 Task: Add Attachment from "Attach a link" to Card Card0000000032 in Board Board0000000008 in Workspace WS0000000003 in Trello. Add Cover Red to Card Card0000000032 in Board Board0000000008 in Workspace WS0000000003 in Trello. Add "Join Card" Button Button0000000032  to Card Card0000000032 in Board Board0000000008 in Workspace WS0000000003 in Trello. Add Description DS0000000032 to Card Card0000000032 in Board Board0000000008 in Workspace WS0000000003 in Trello. Add Comment CM0000000032 to Card Card0000000032 in Board Board0000000008 in Workspace WS0000000003 in Trello
Action: Mouse moved to (417, 556)
Screenshot: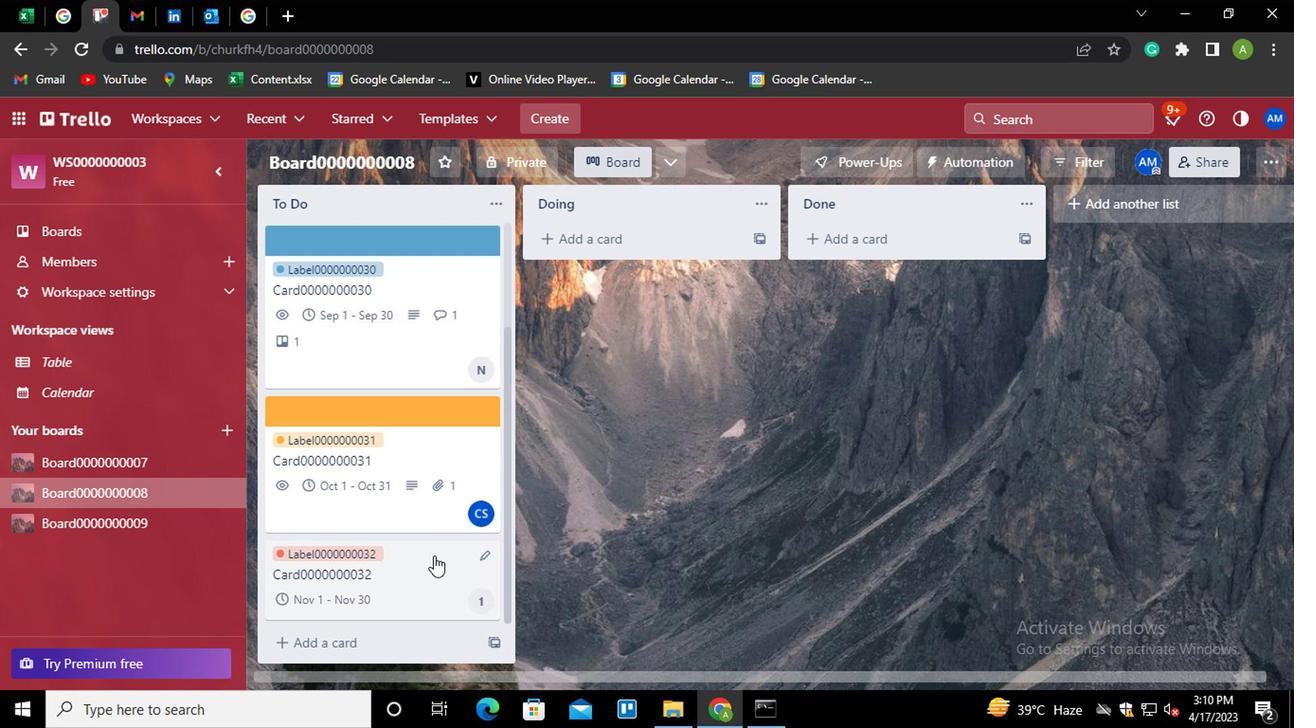 
Action: Mouse pressed left at (417, 556)
Screenshot: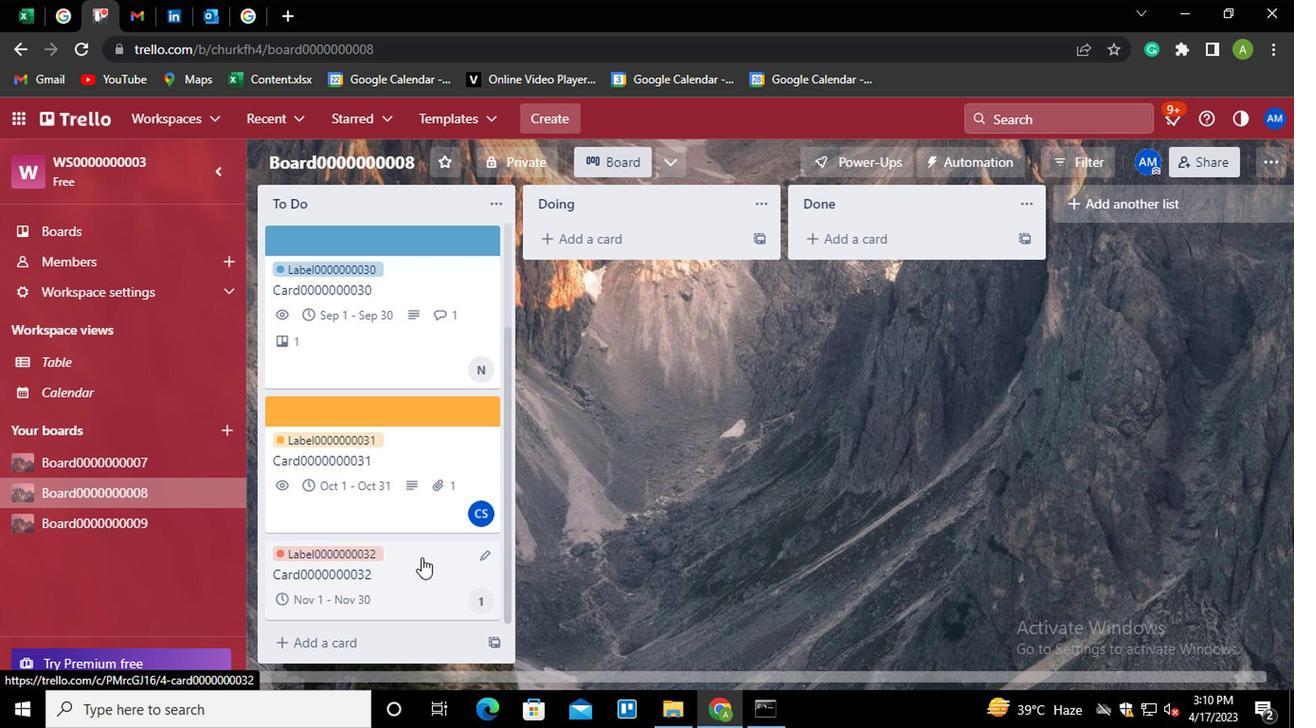 
Action: Mouse moved to (900, 411)
Screenshot: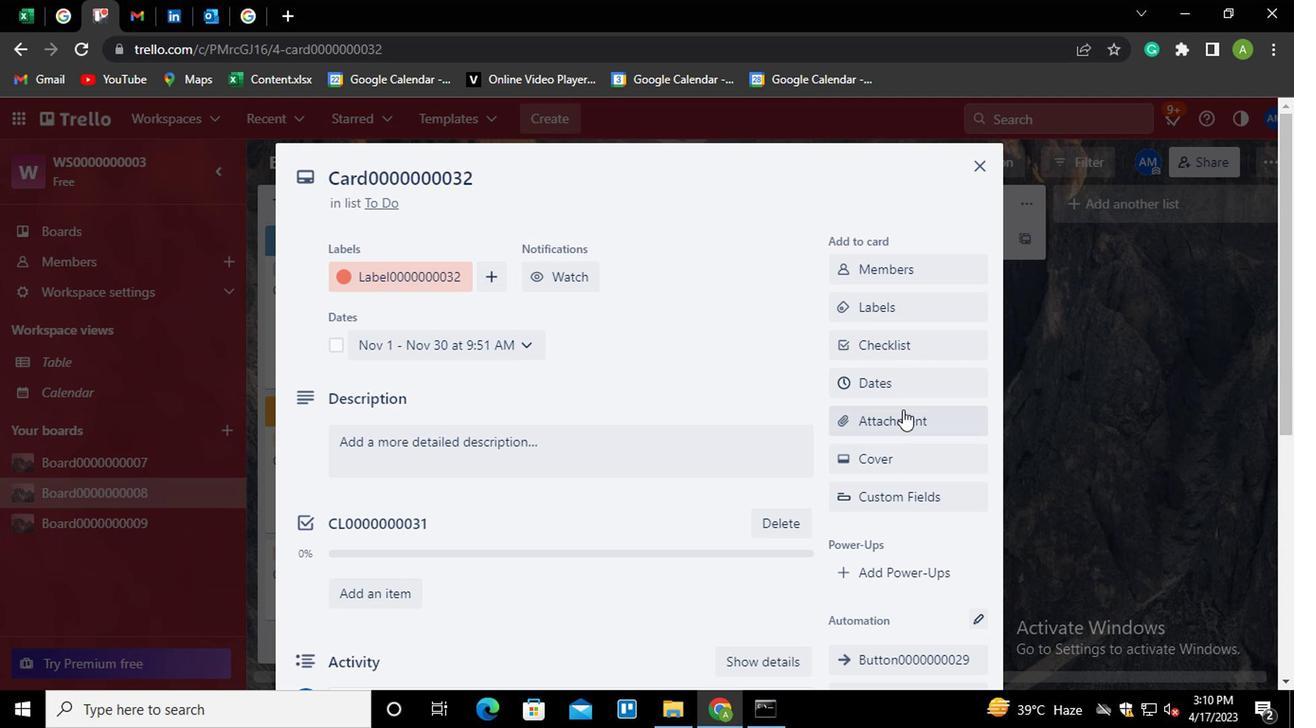 
Action: Mouse pressed left at (900, 411)
Screenshot: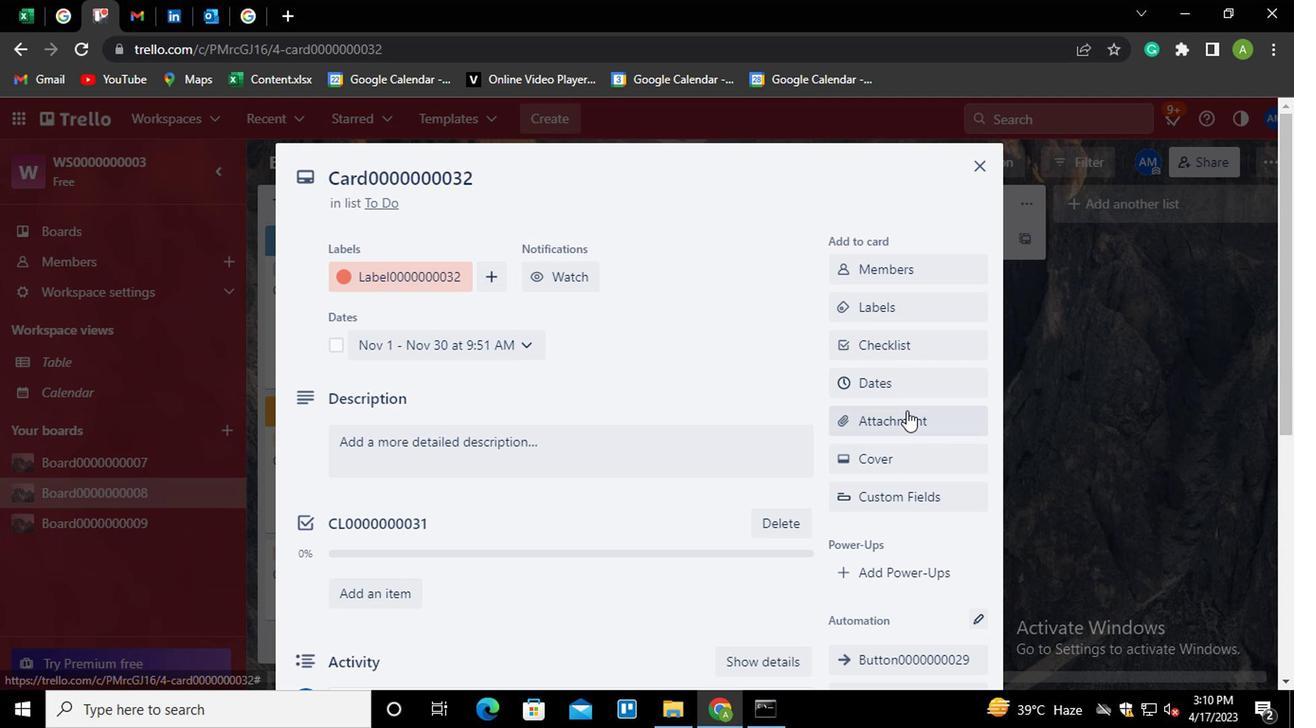 
Action: Mouse moved to (892, 425)
Screenshot: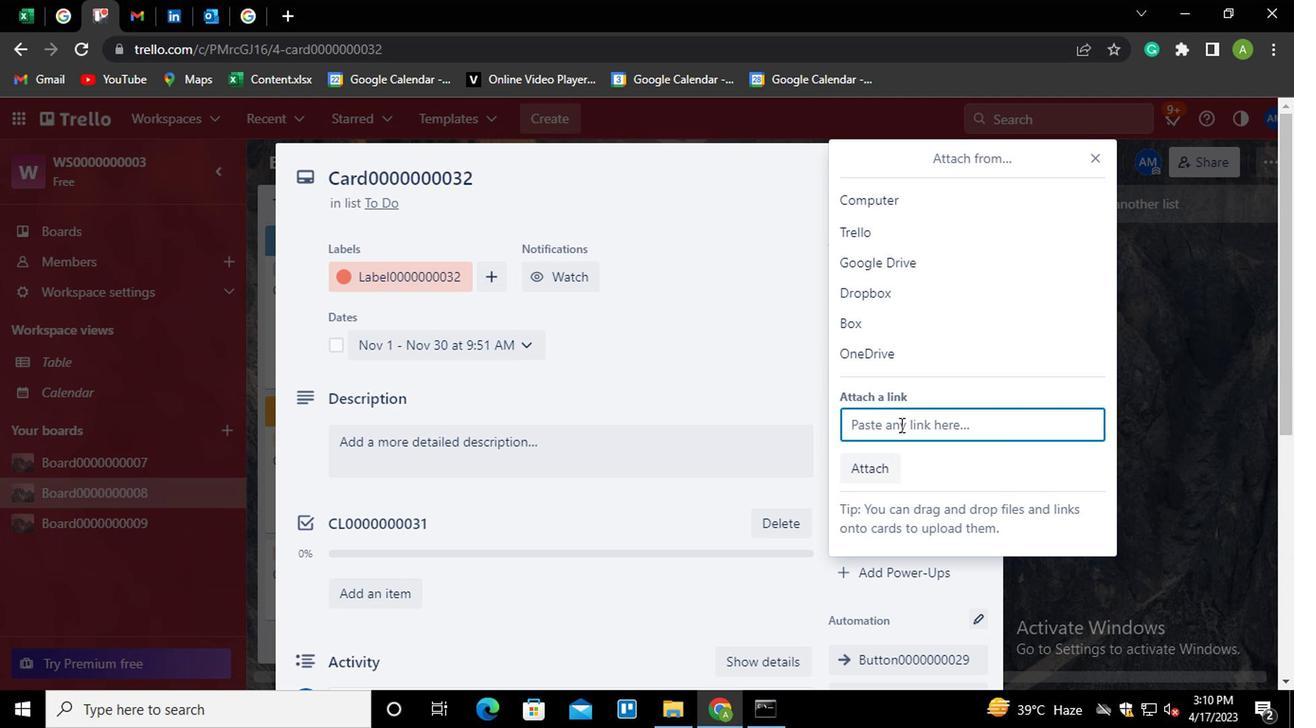 
Action: Key pressed ctrl+V
Screenshot: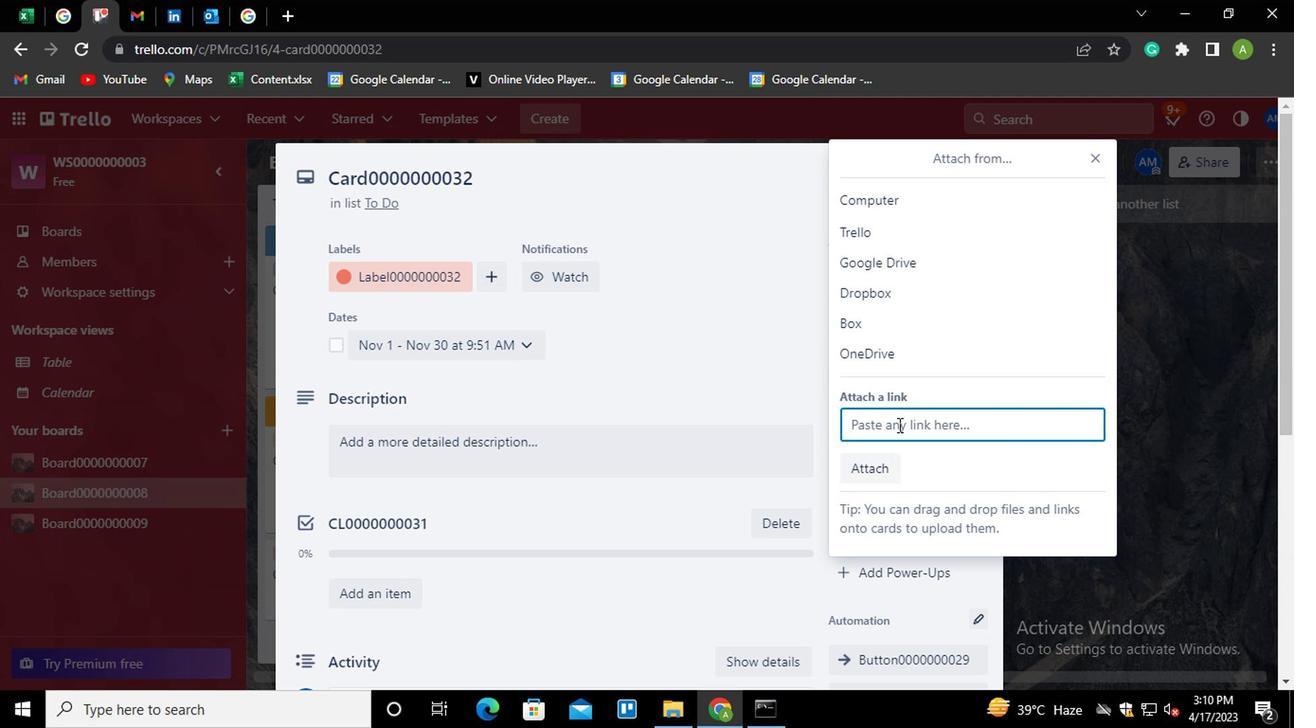 
Action: Mouse moved to (869, 529)
Screenshot: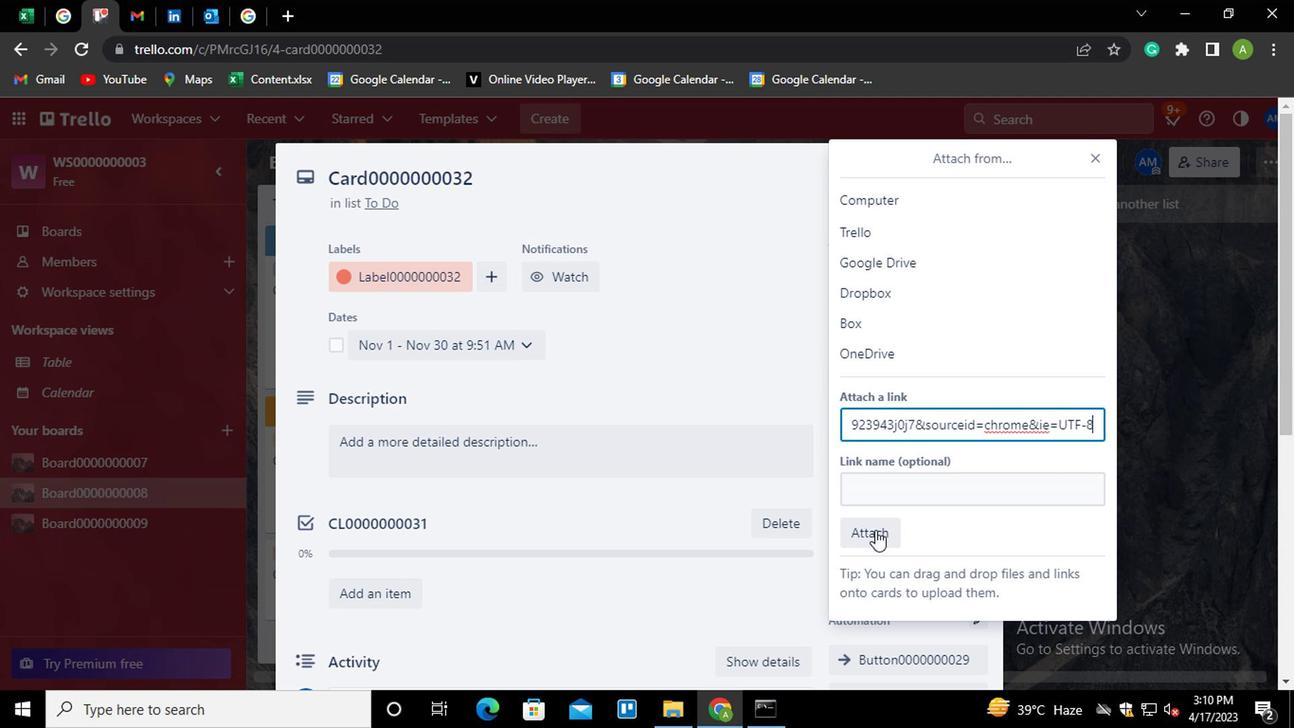 
Action: Mouse pressed left at (869, 529)
Screenshot: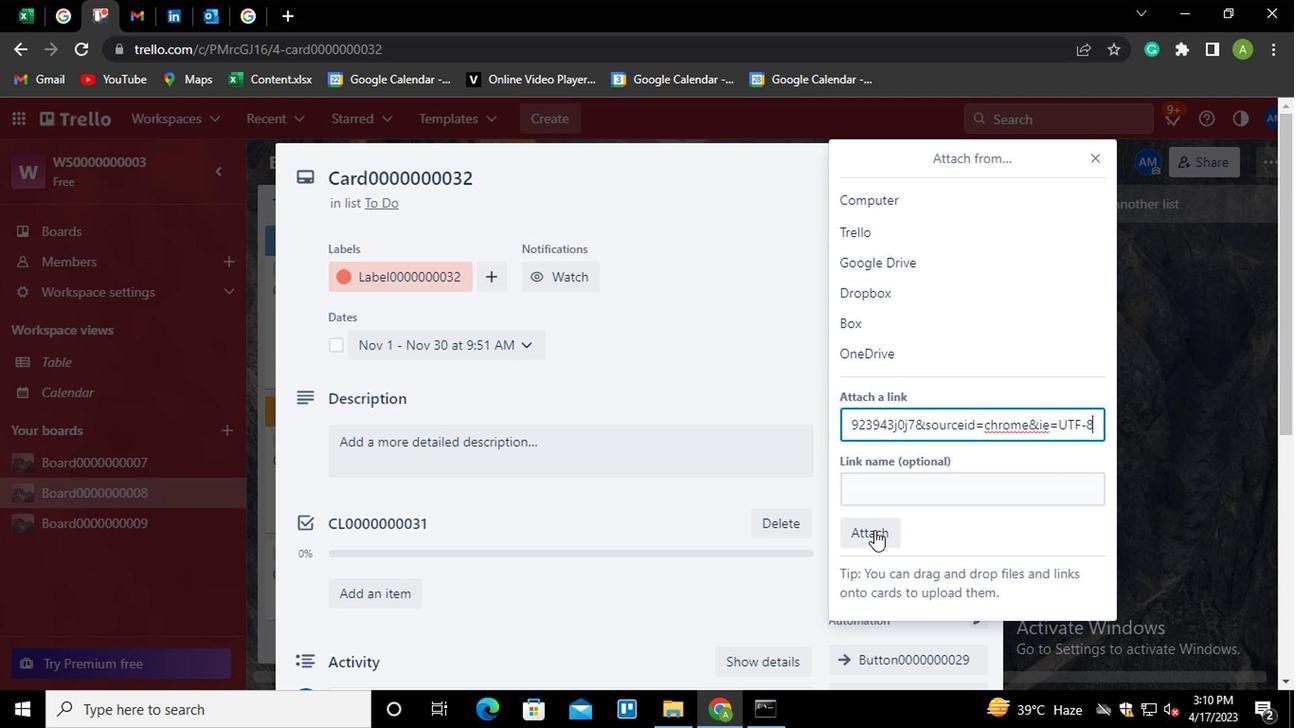 
Action: Mouse moved to (885, 455)
Screenshot: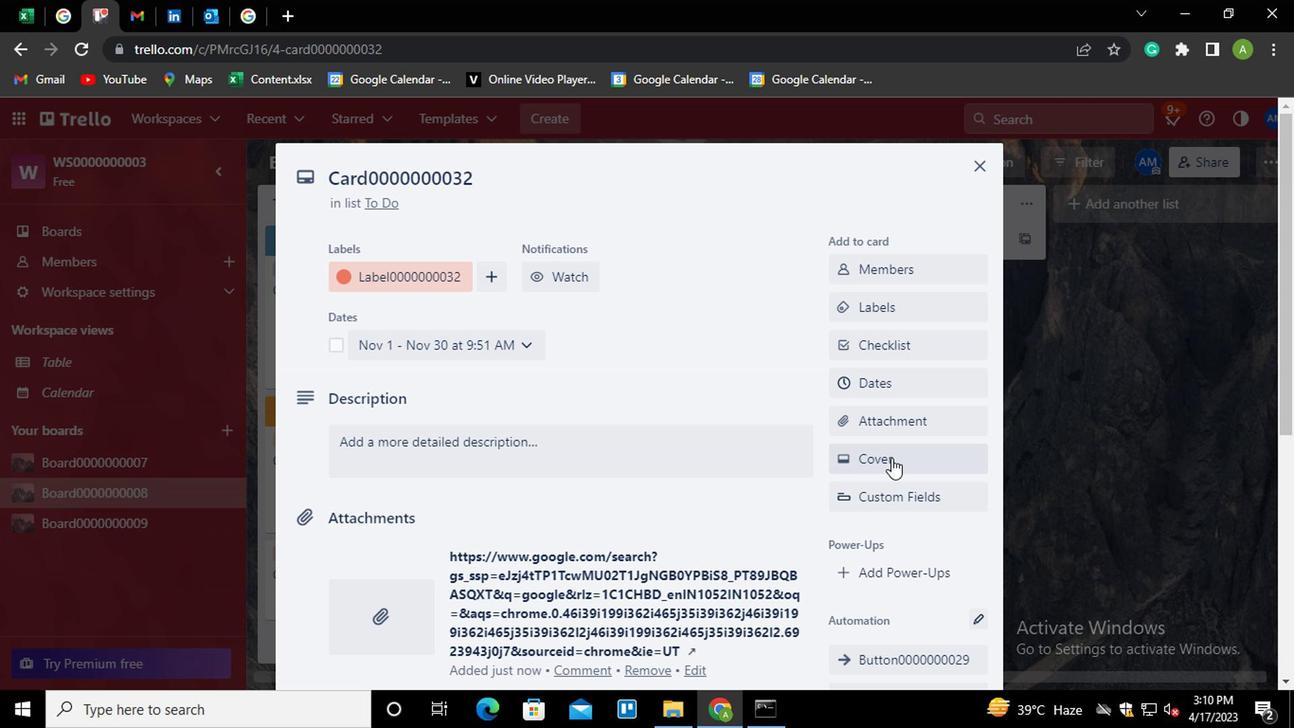 
Action: Mouse pressed left at (885, 455)
Screenshot: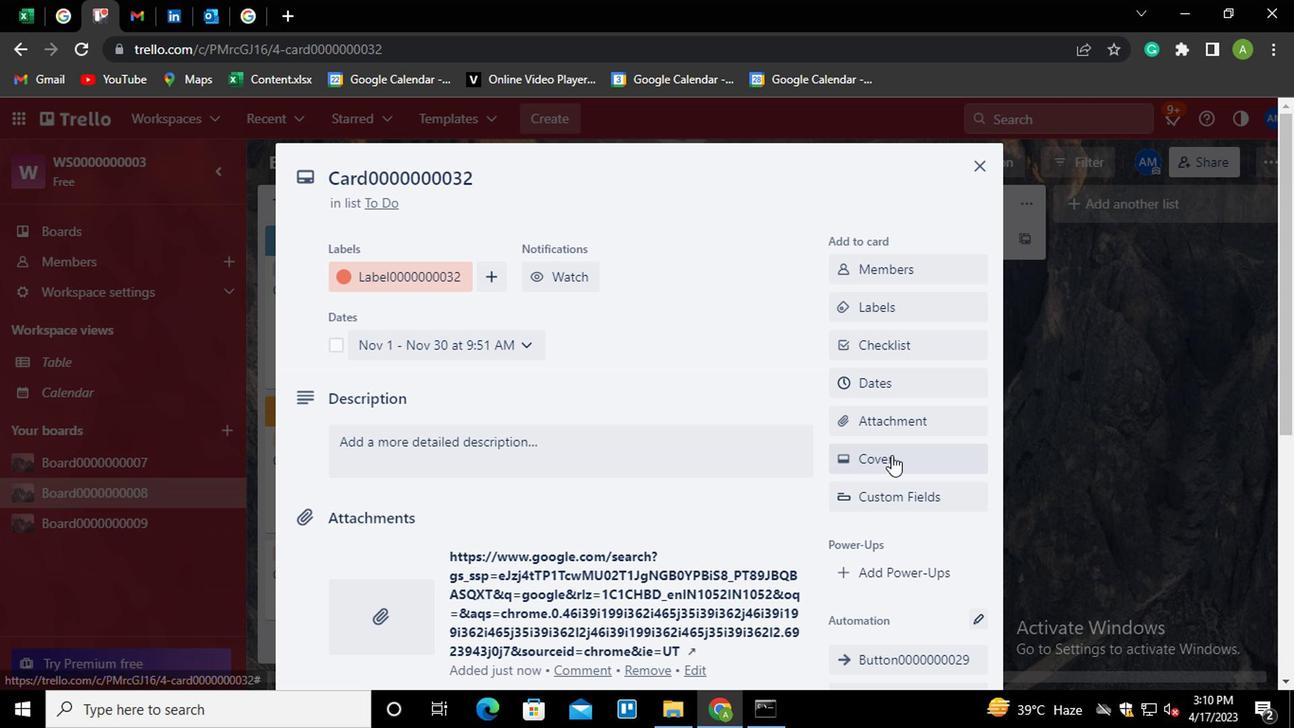 
Action: Mouse moved to (1010, 339)
Screenshot: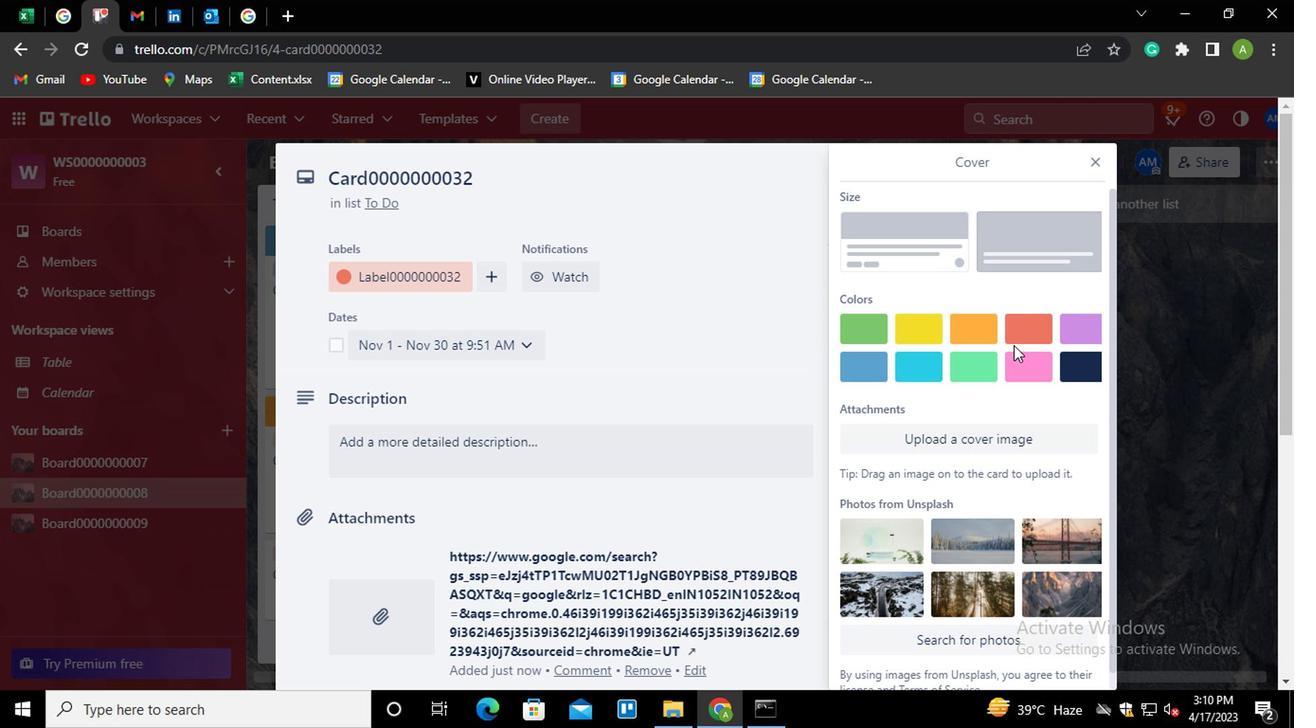 
Action: Mouse pressed left at (1010, 339)
Screenshot: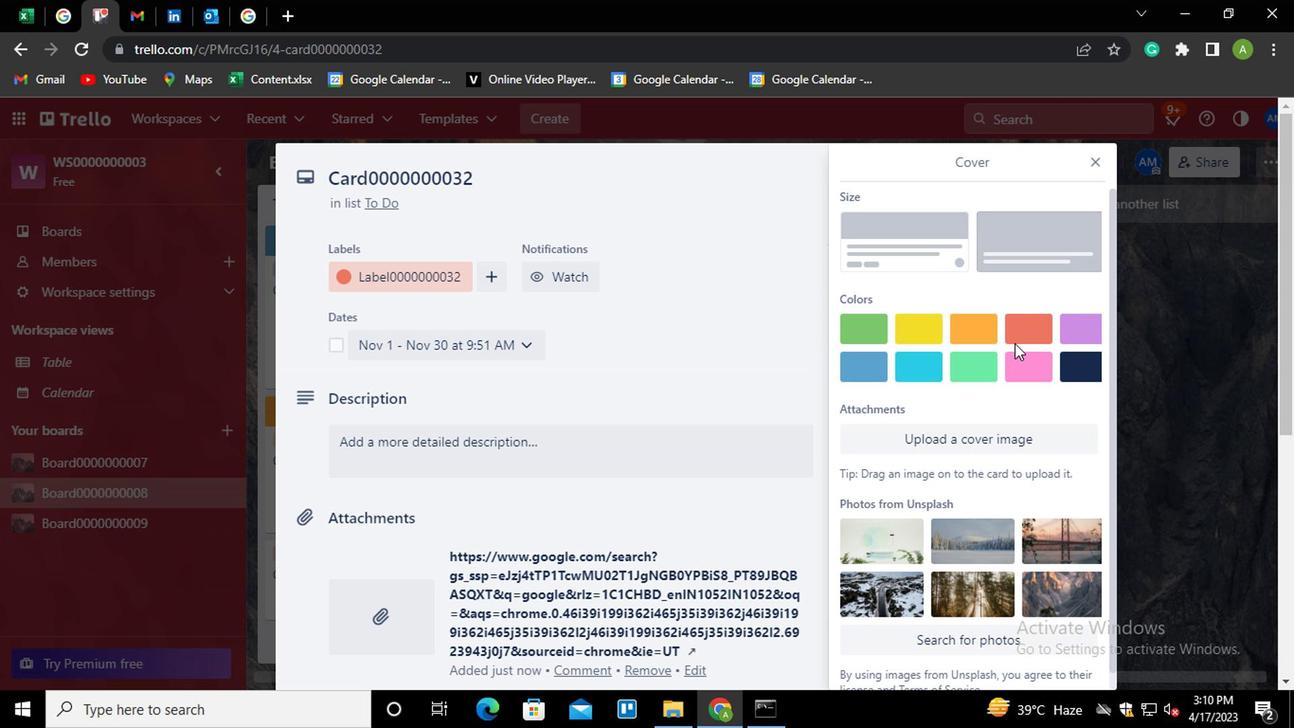 
Action: Mouse moved to (774, 398)
Screenshot: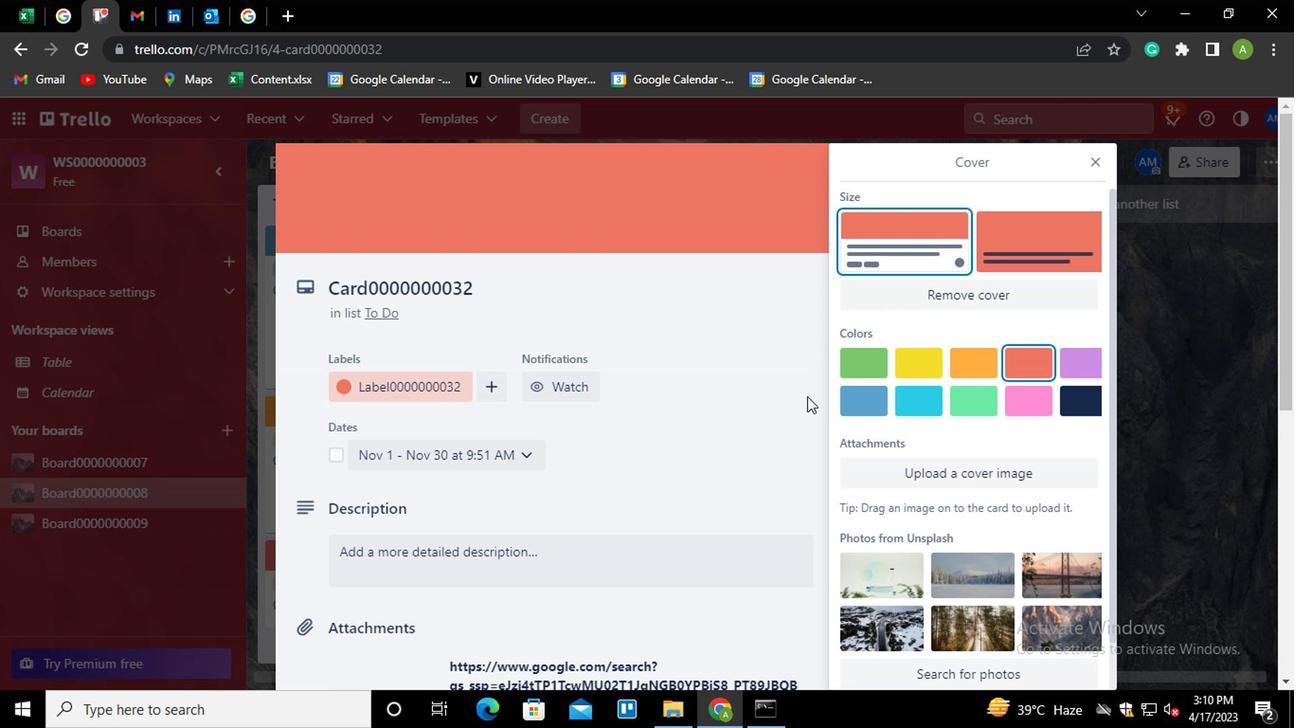 
Action: Mouse pressed left at (774, 398)
Screenshot: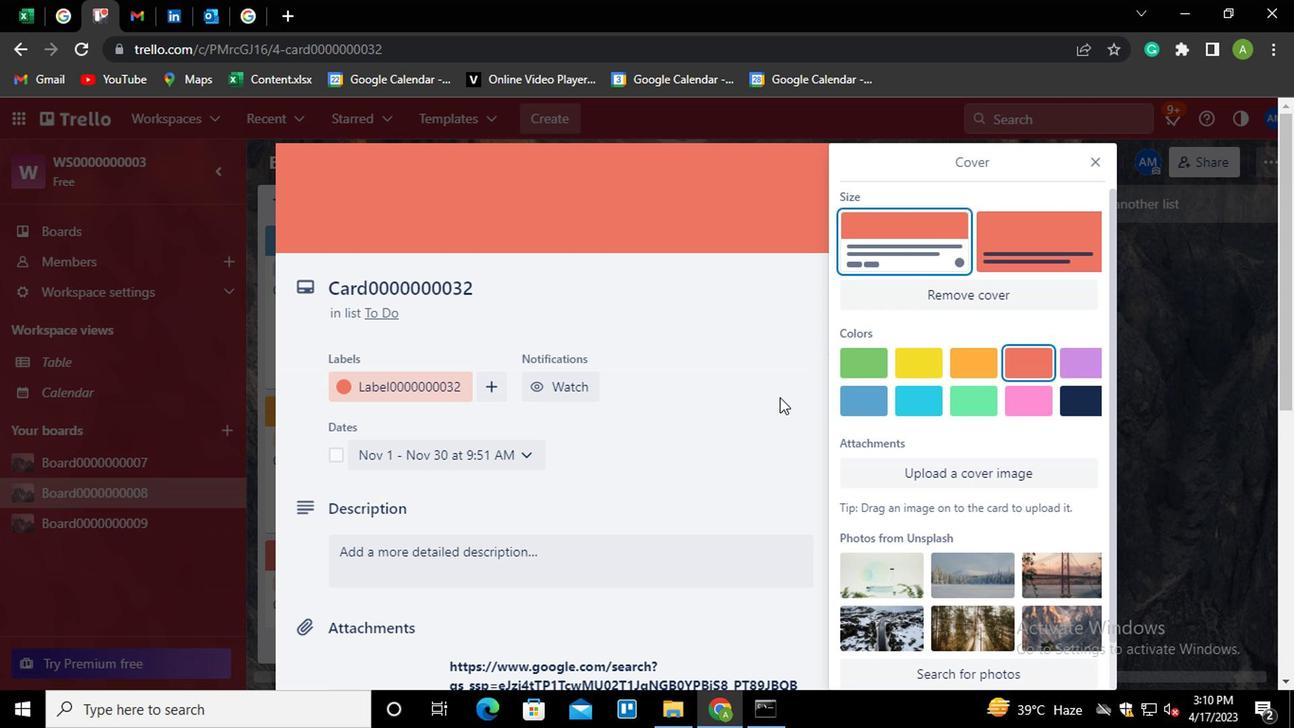 
Action: Mouse moved to (895, 494)
Screenshot: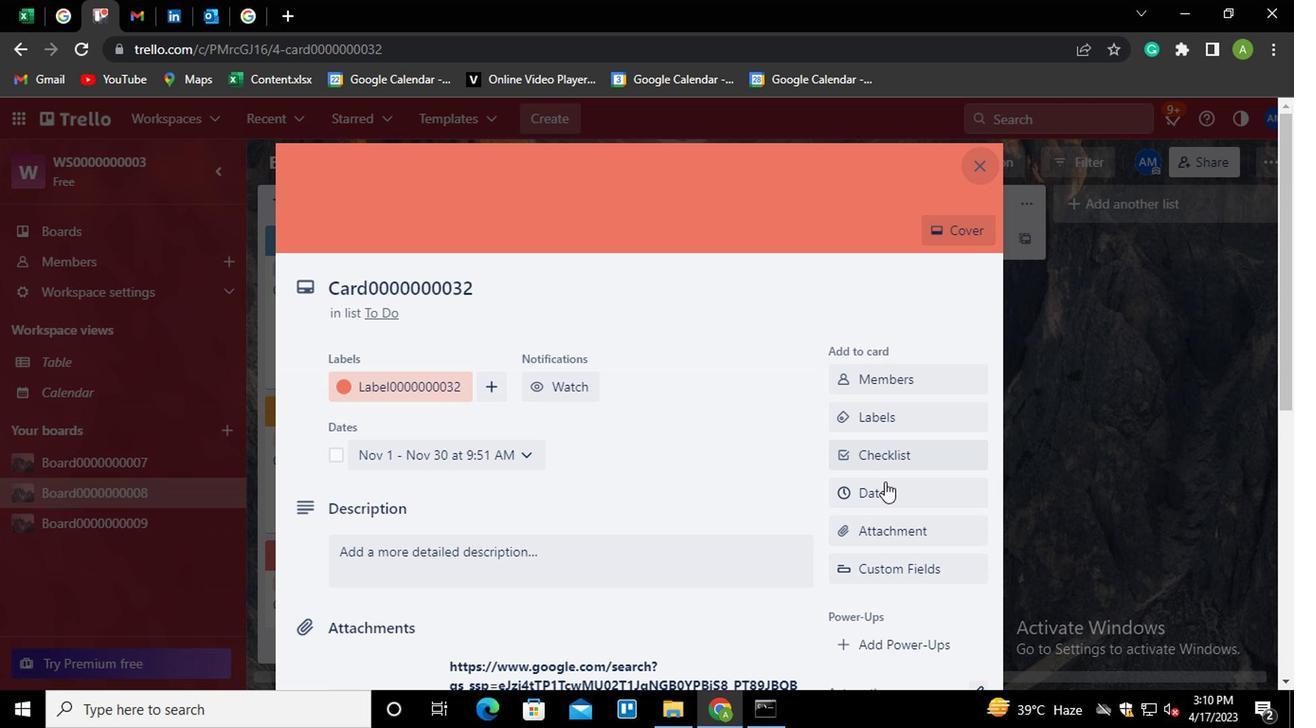 
Action: Mouse scrolled (895, 494) with delta (0, 0)
Screenshot: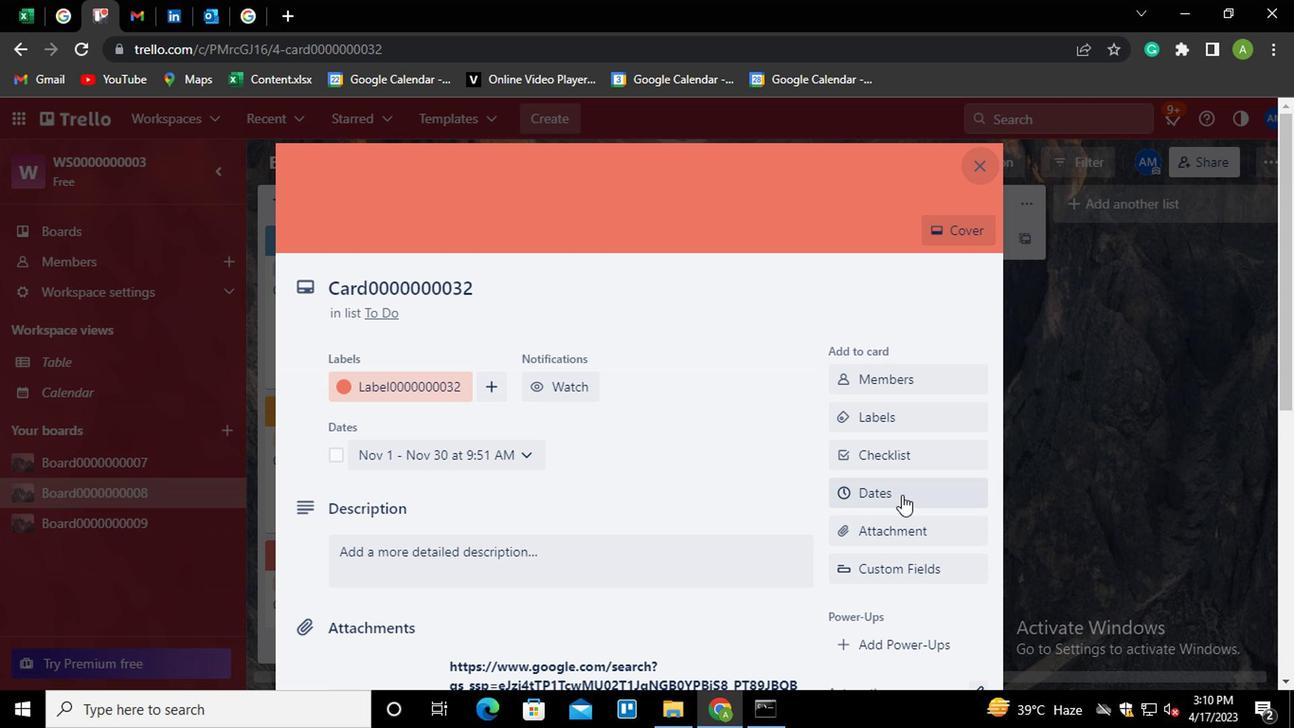 
Action: Mouse scrolled (895, 494) with delta (0, 0)
Screenshot: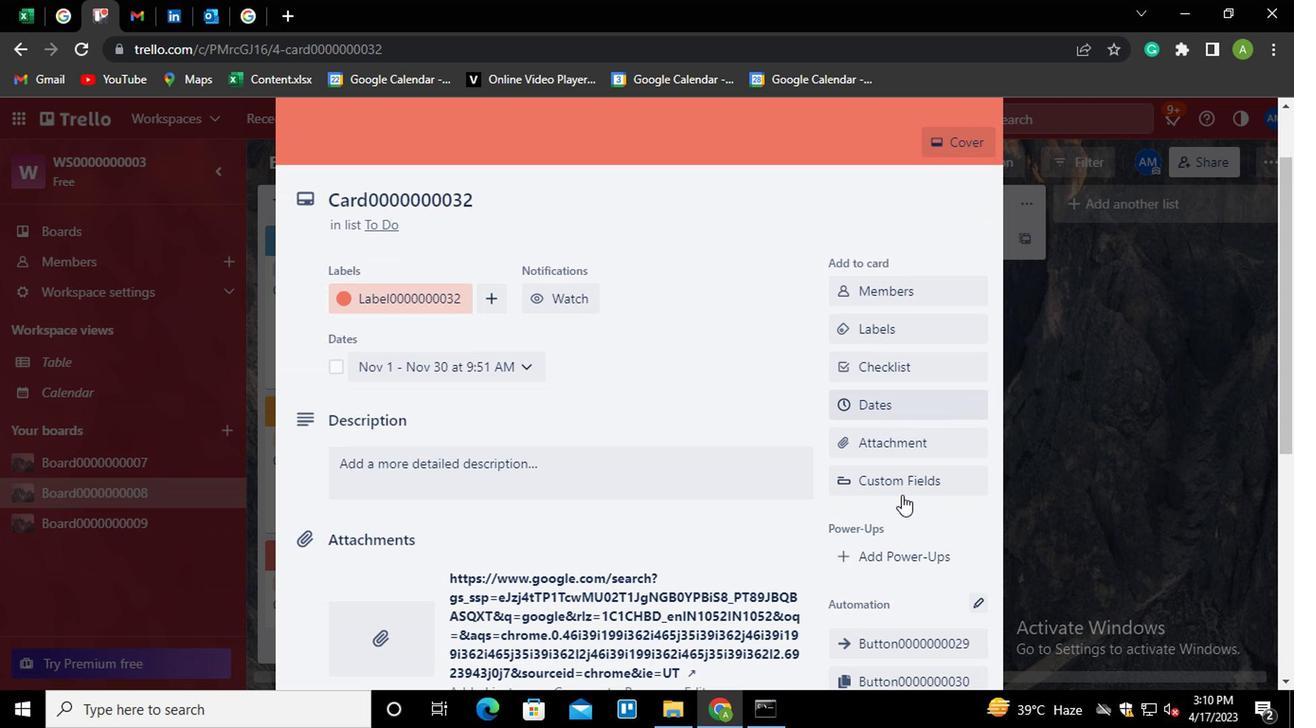 
Action: Mouse scrolled (895, 494) with delta (0, 0)
Screenshot: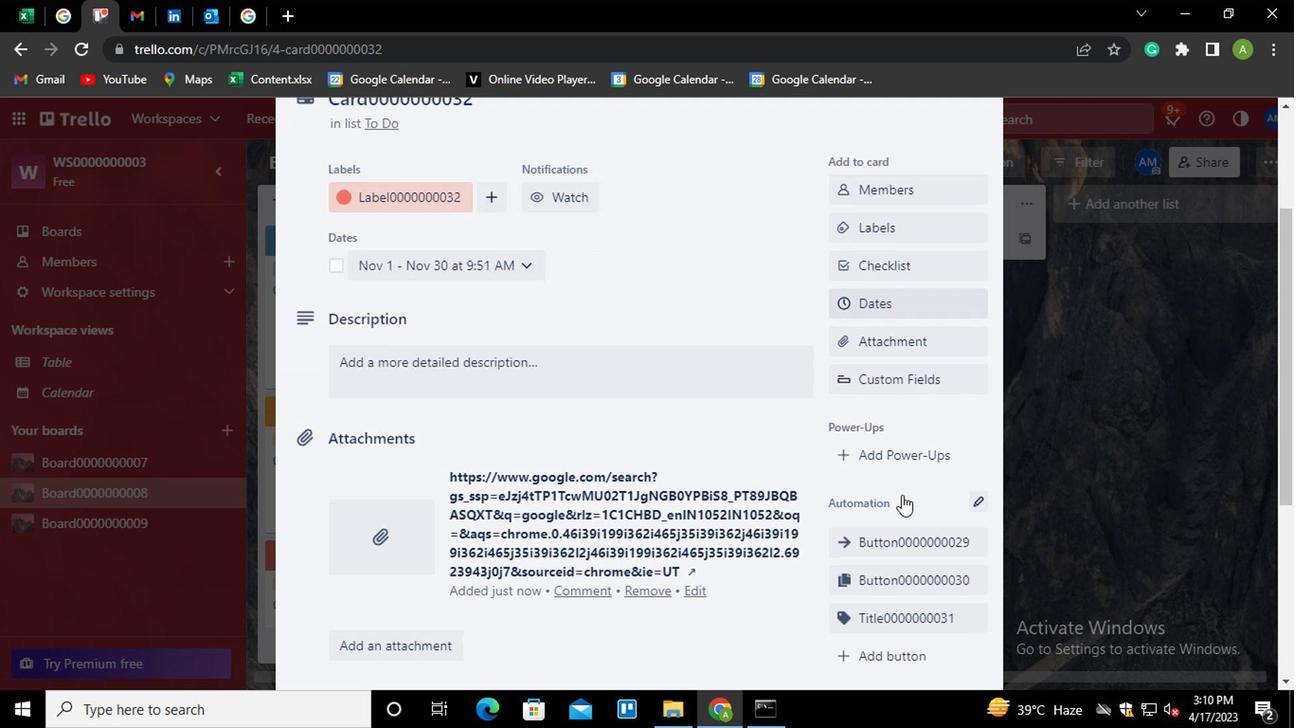
Action: Mouse moved to (889, 552)
Screenshot: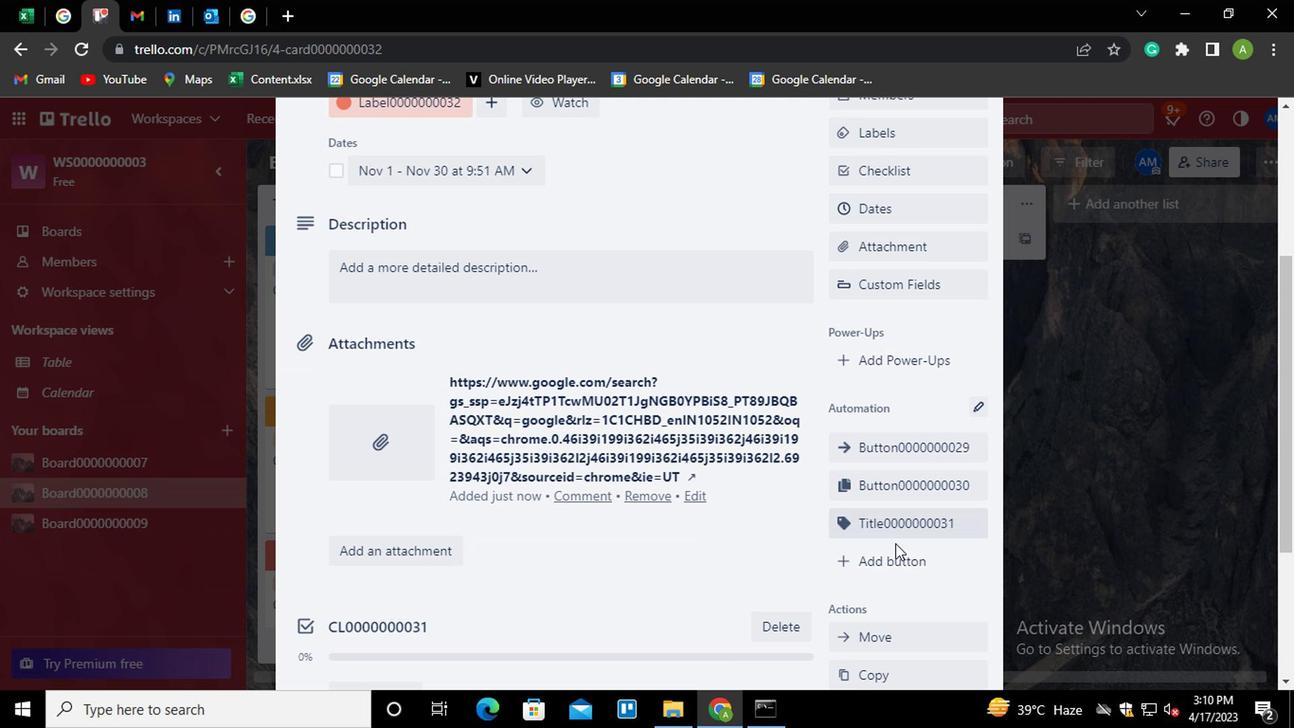 
Action: Mouse pressed left at (889, 552)
Screenshot: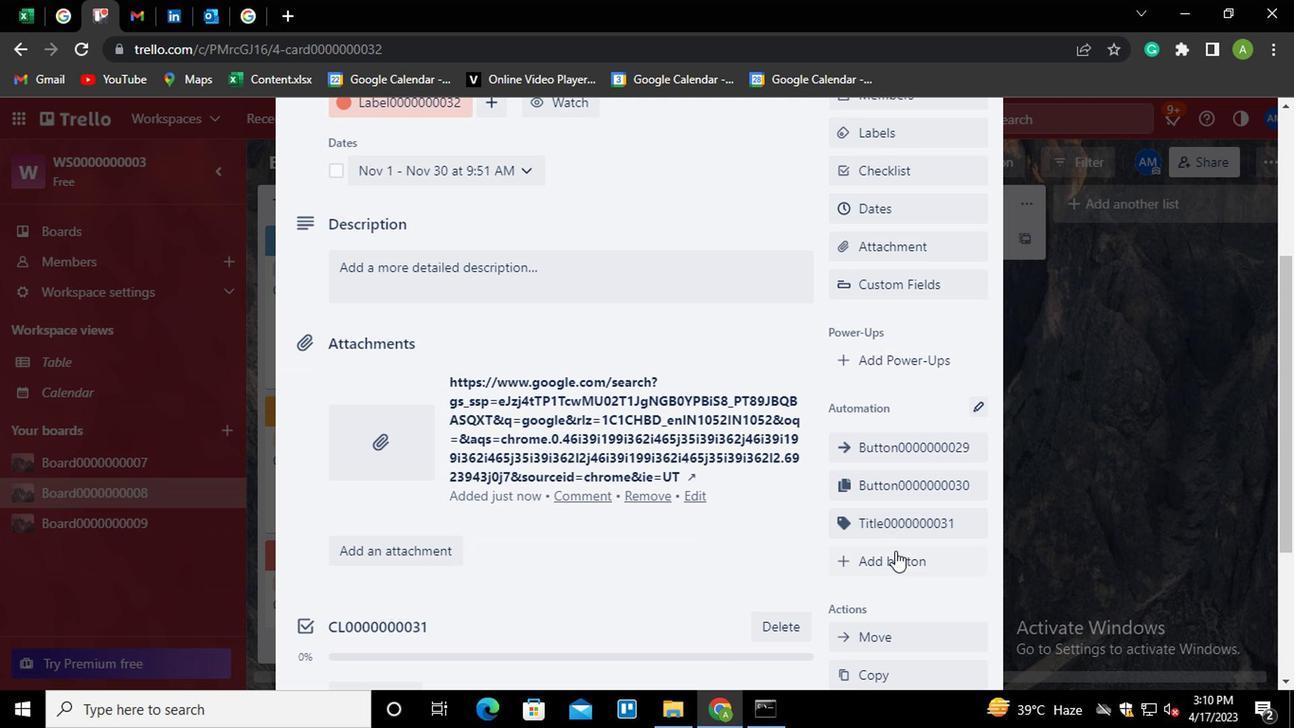 
Action: Mouse moved to (877, 349)
Screenshot: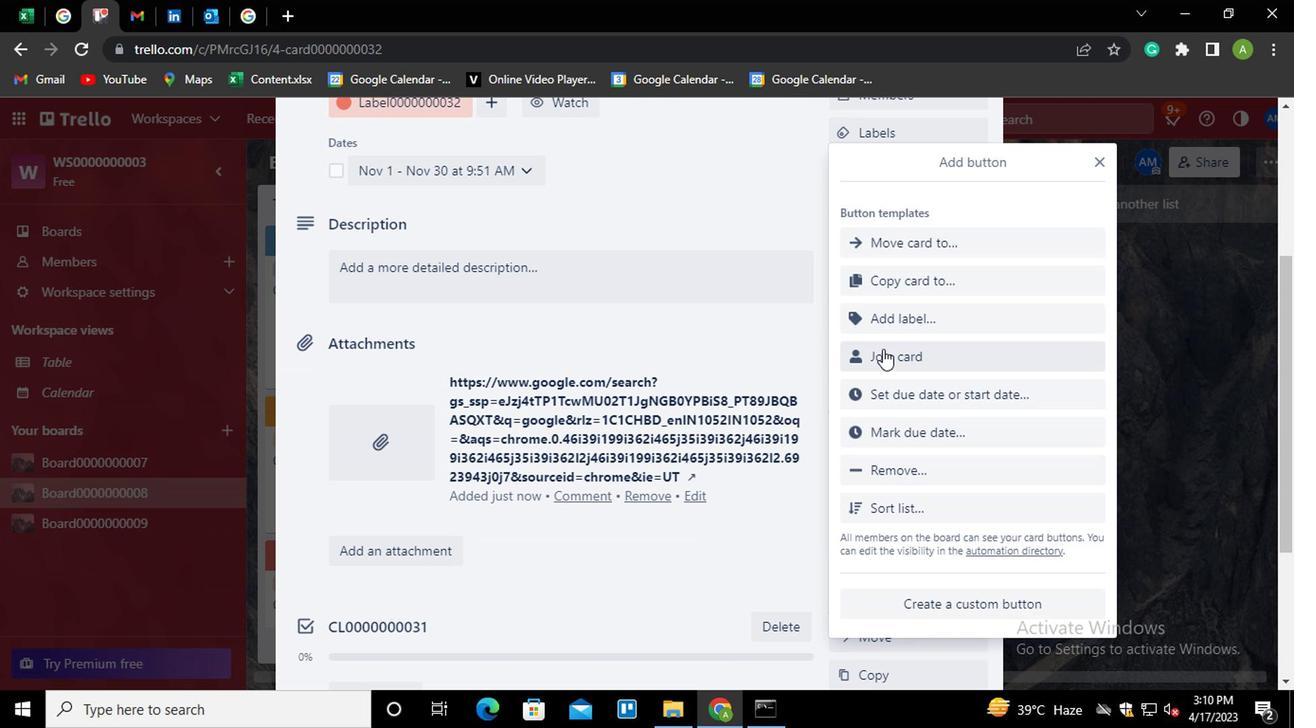 
Action: Mouse pressed left at (877, 349)
Screenshot: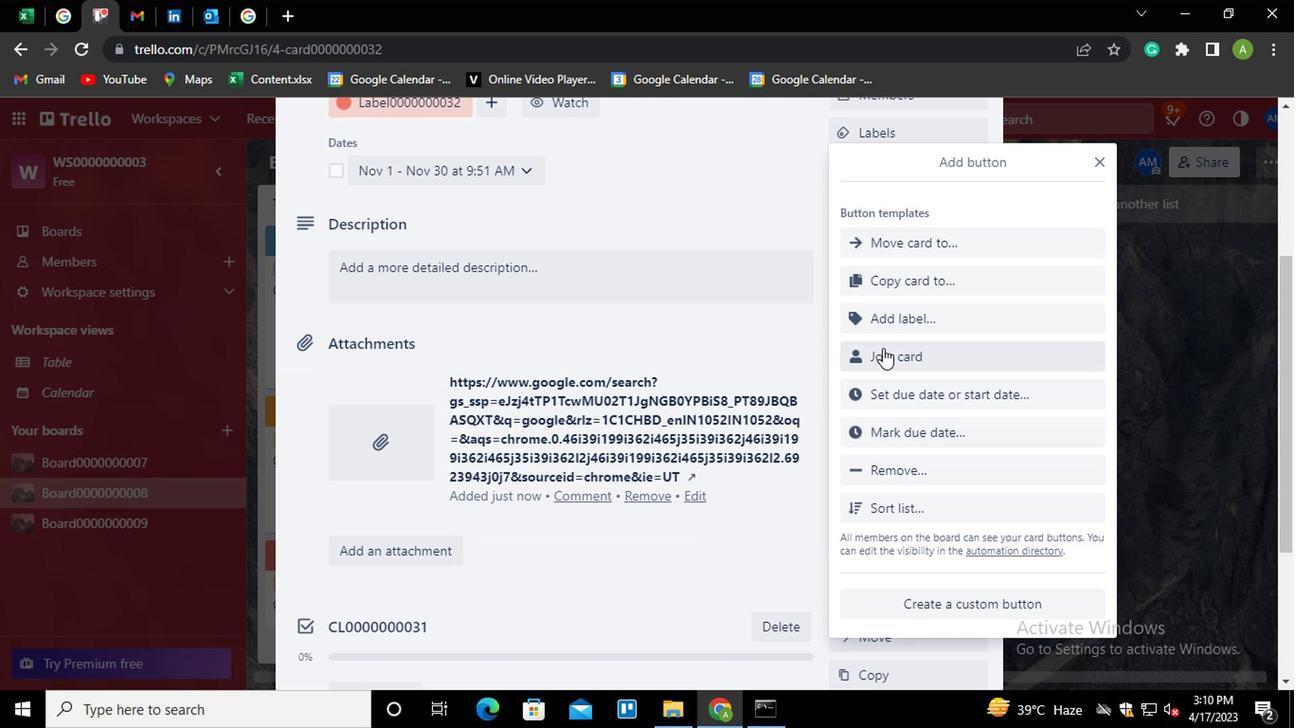 
Action: Key pressed <Key.shift><Key.shift>ctrl+BUTTON0000000032
Screenshot: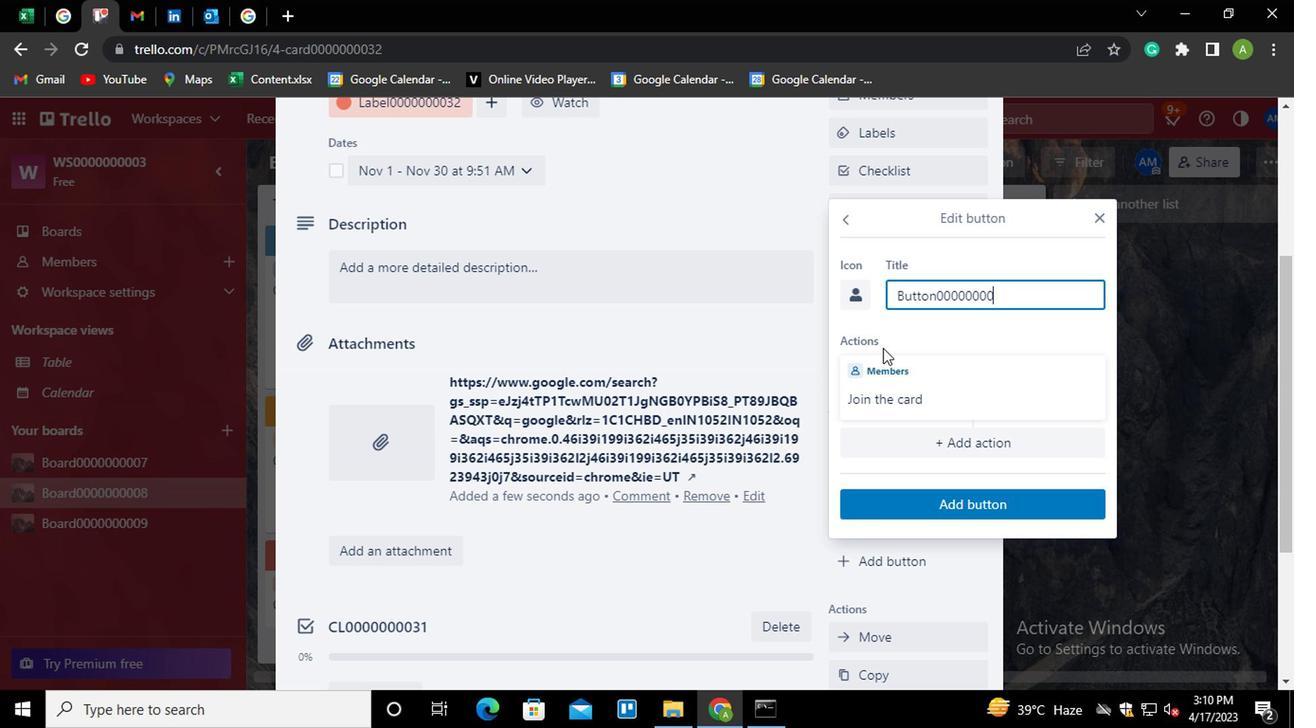 
Action: Mouse moved to (947, 508)
Screenshot: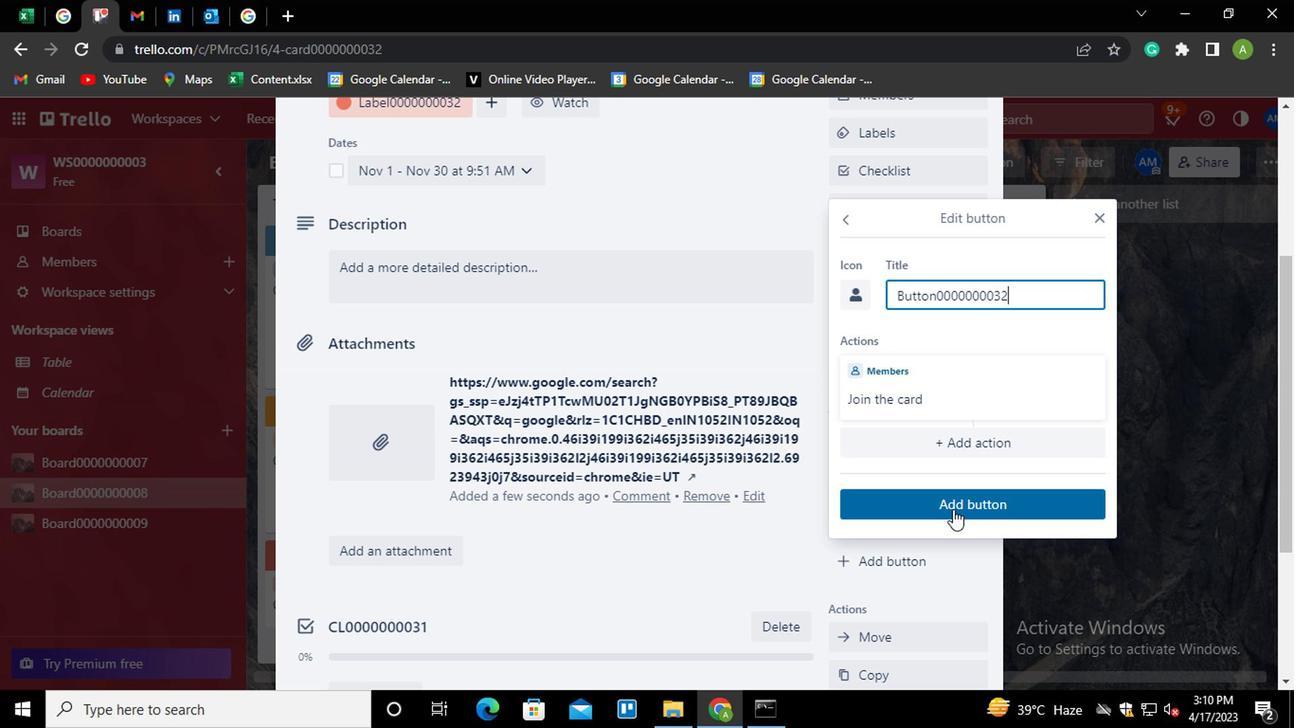 
Action: Mouse pressed left at (947, 508)
Screenshot: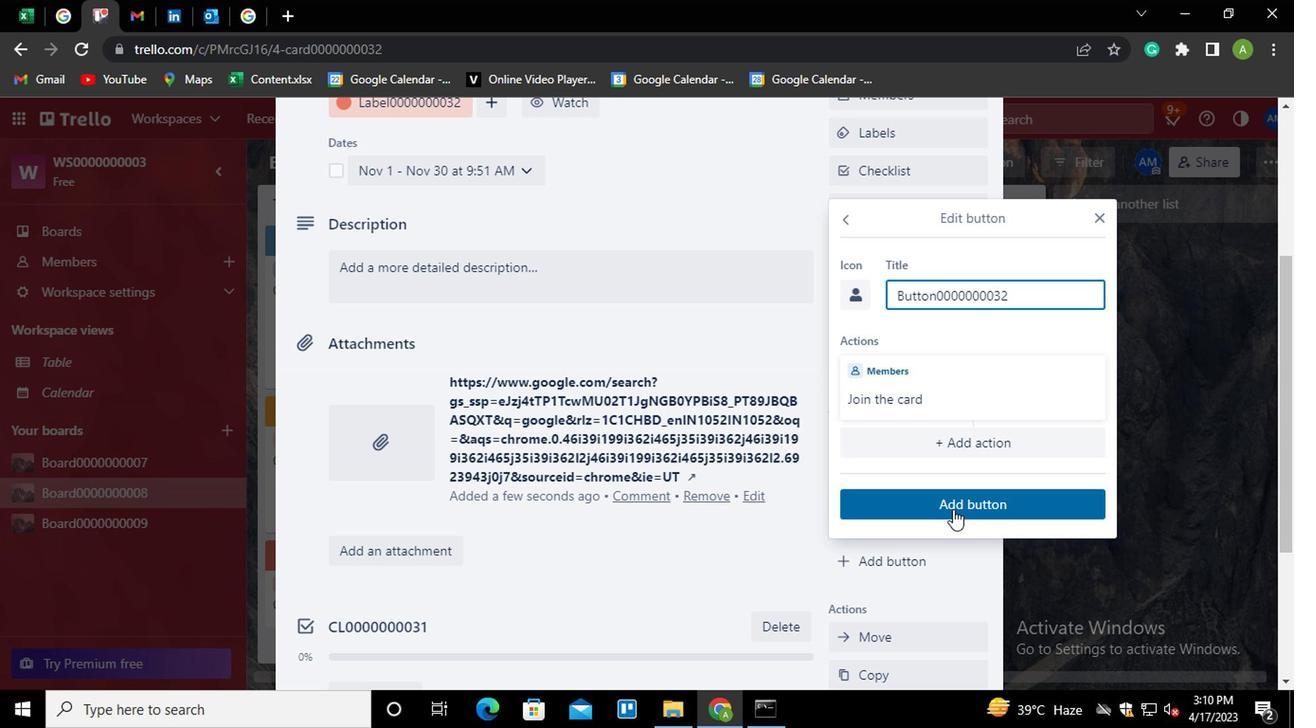 
Action: Mouse moved to (366, 272)
Screenshot: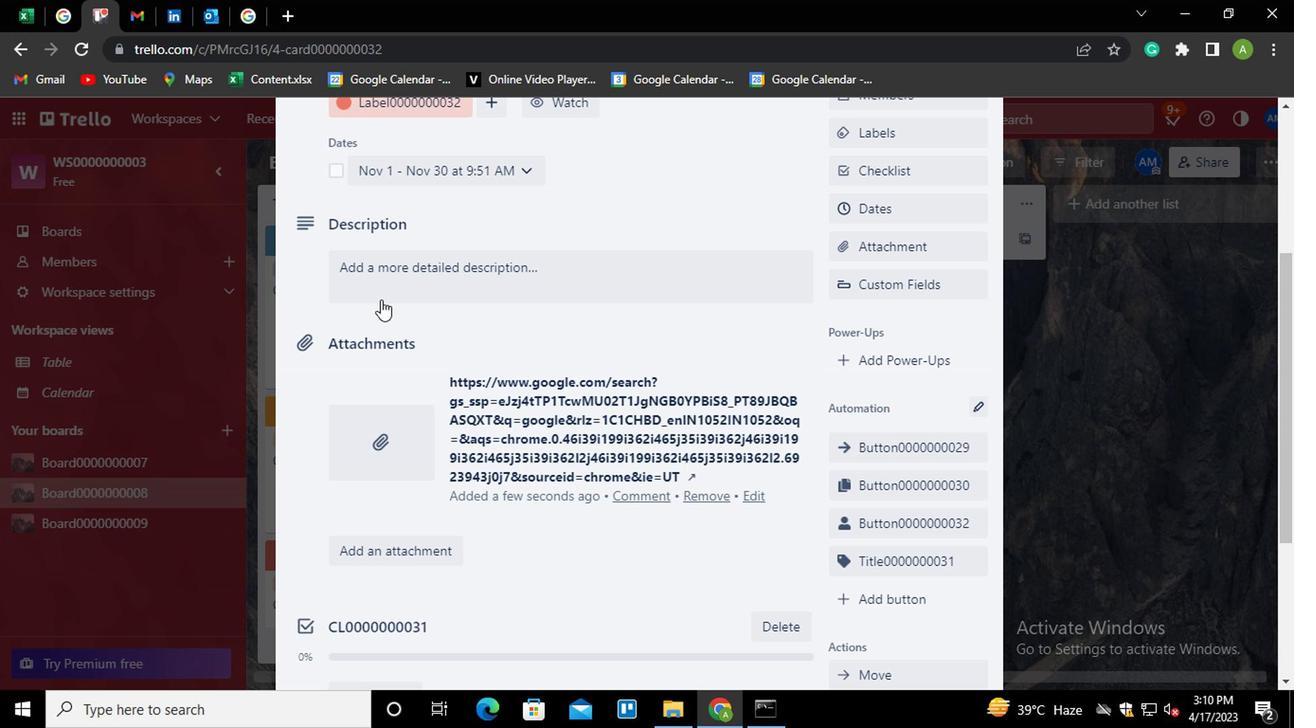 
Action: Mouse pressed left at (366, 272)
Screenshot: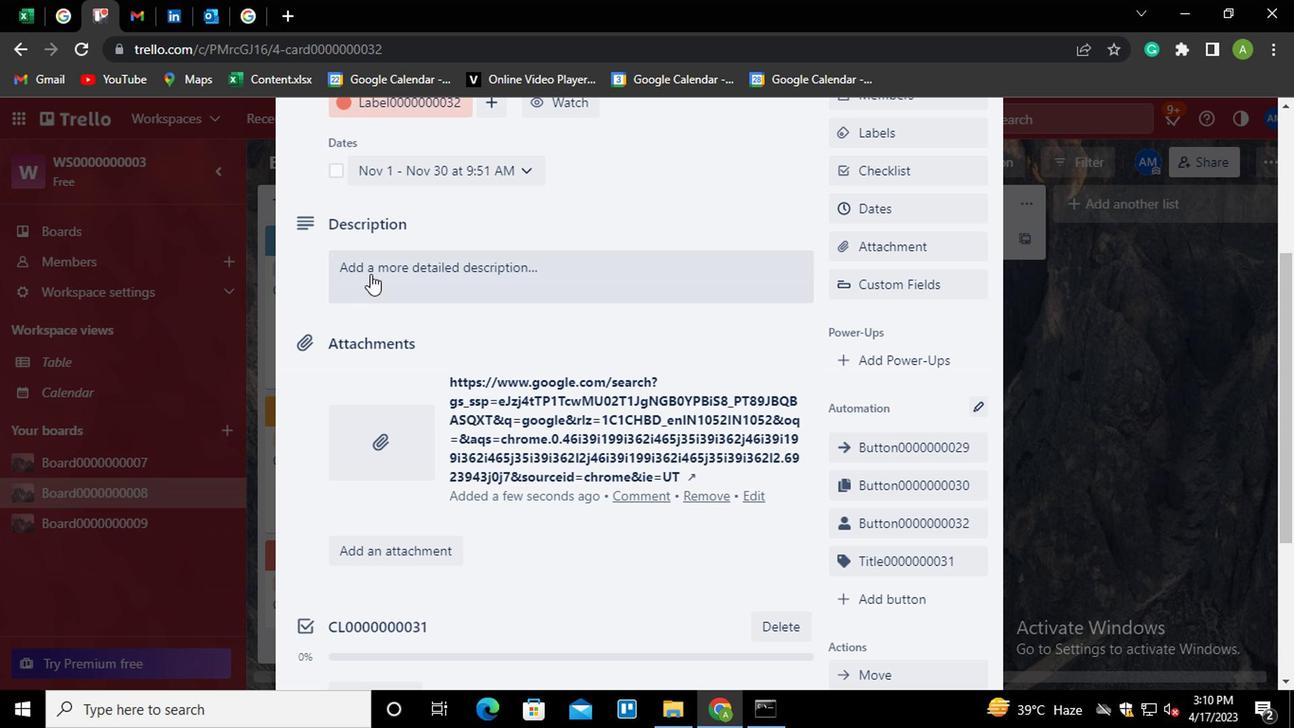 
Action: Key pressed <Key.shift>DS0000000032
Screenshot: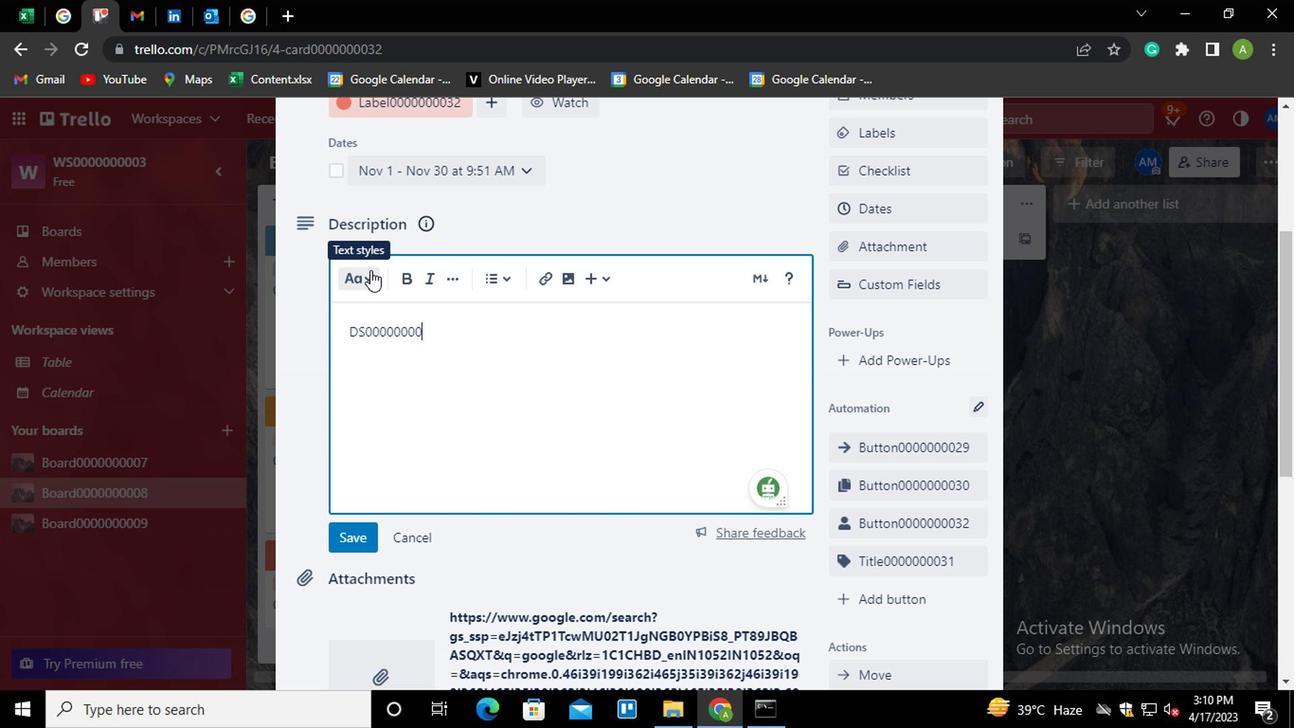 
Action: Mouse moved to (350, 529)
Screenshot: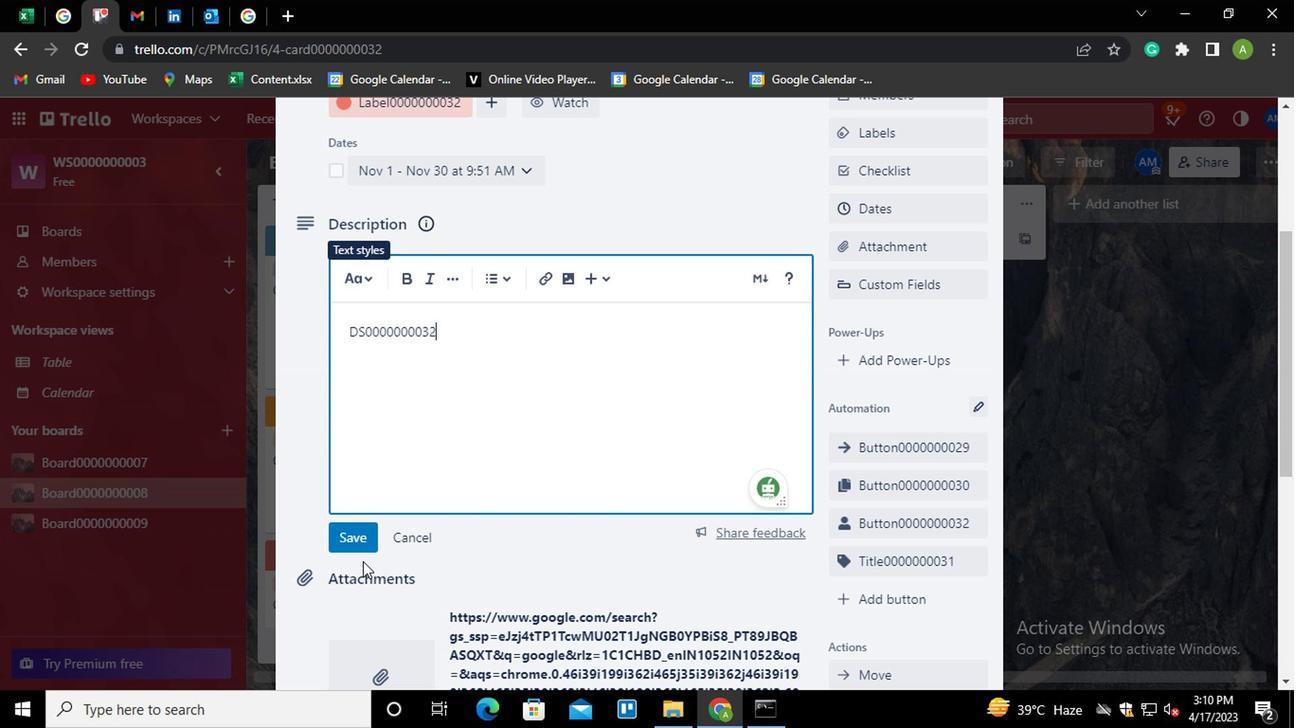 
Action: Mouse pressed left at (350, 529)
Screenshot: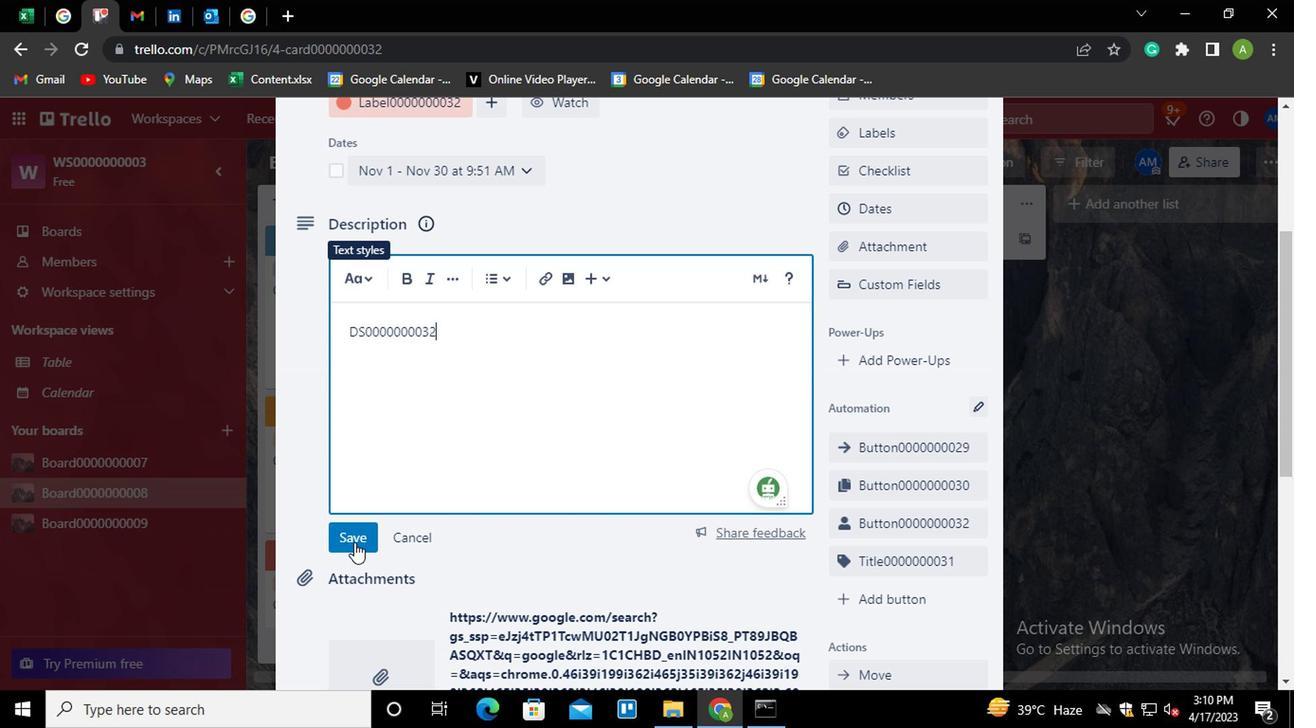 
Action: Mouse moved to (467, 490)
Screenshot: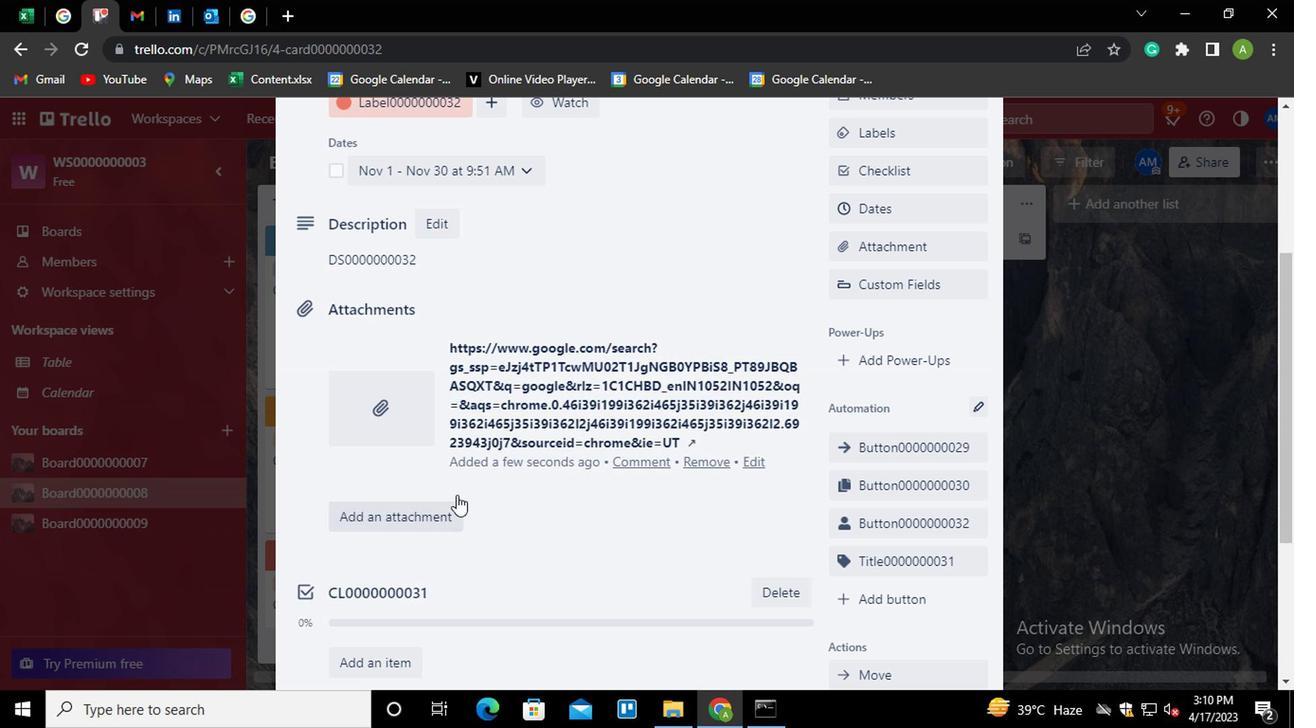 
Action: Mouse scrolled (467, 489) with delta (0, 0)
Screenshot: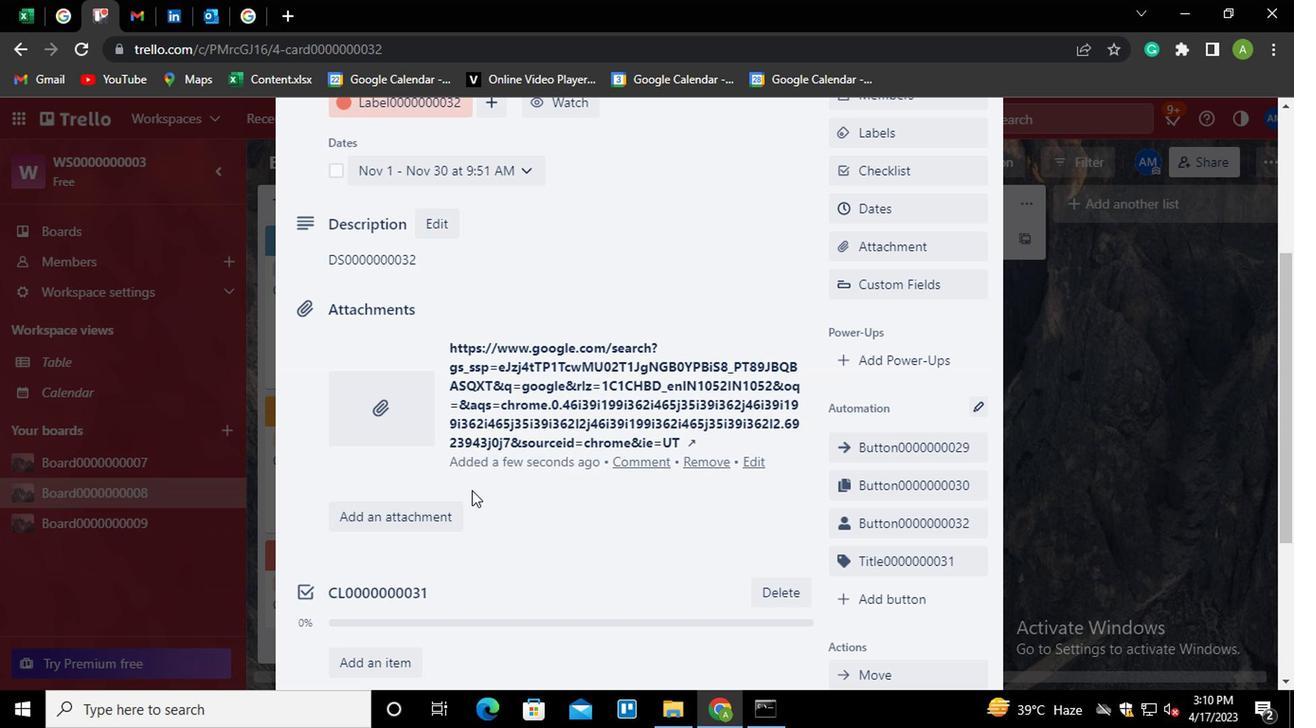 
Action: Mouse scrolled (467, 489) with delta (0, 0)
Screenshot: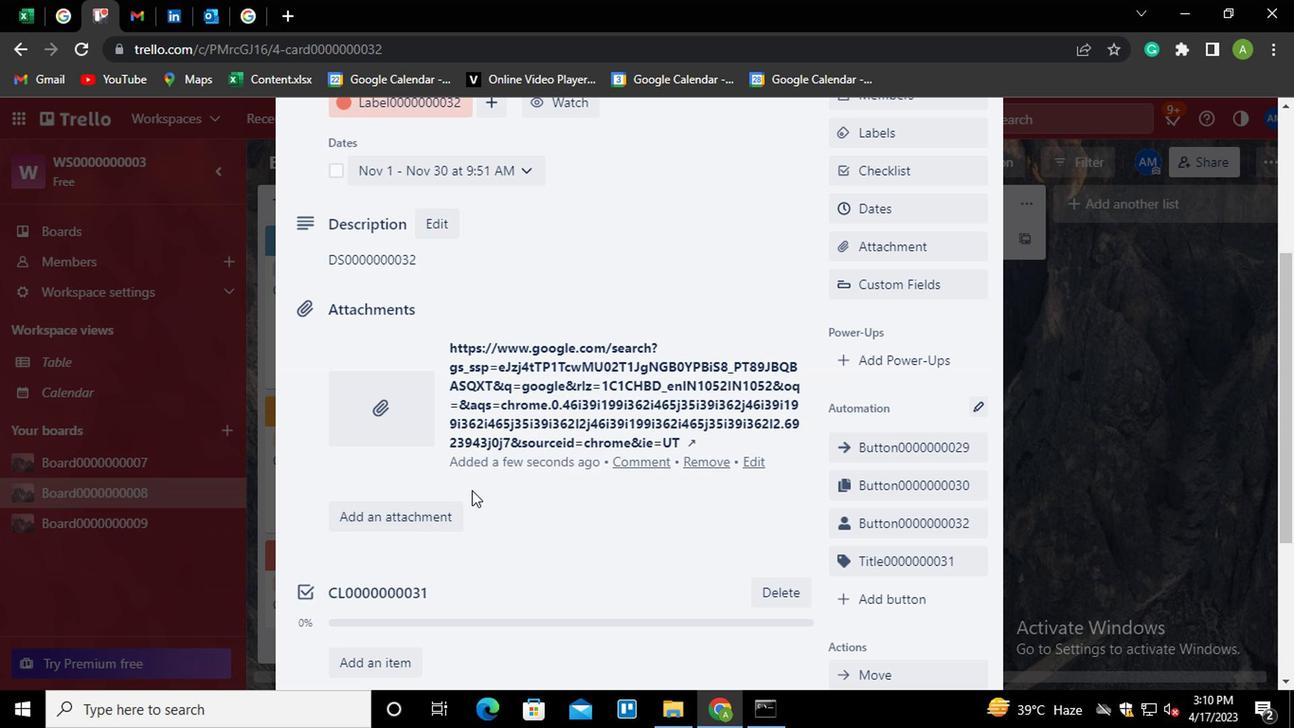 
Action: Mouse moved to (391, 603)
Screenshot: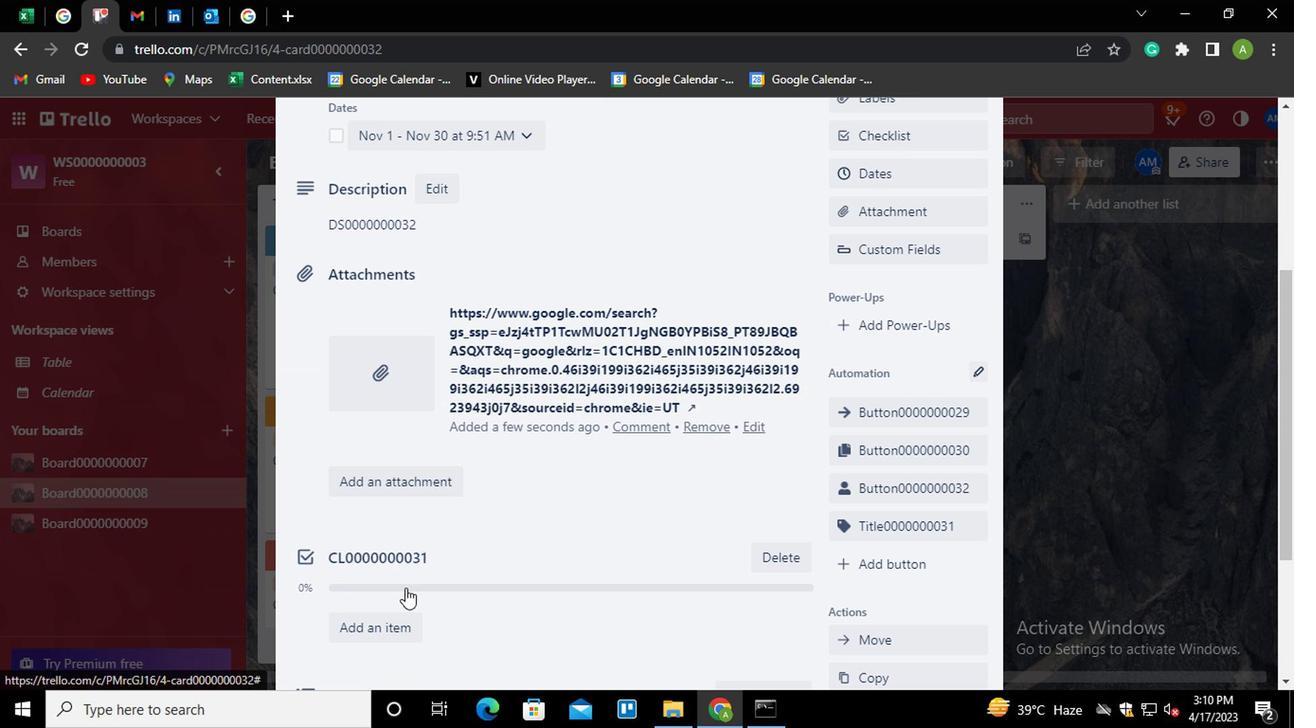 
Action: Mouse scrolled (391, 602) with delta (0, -1)
Screenshot: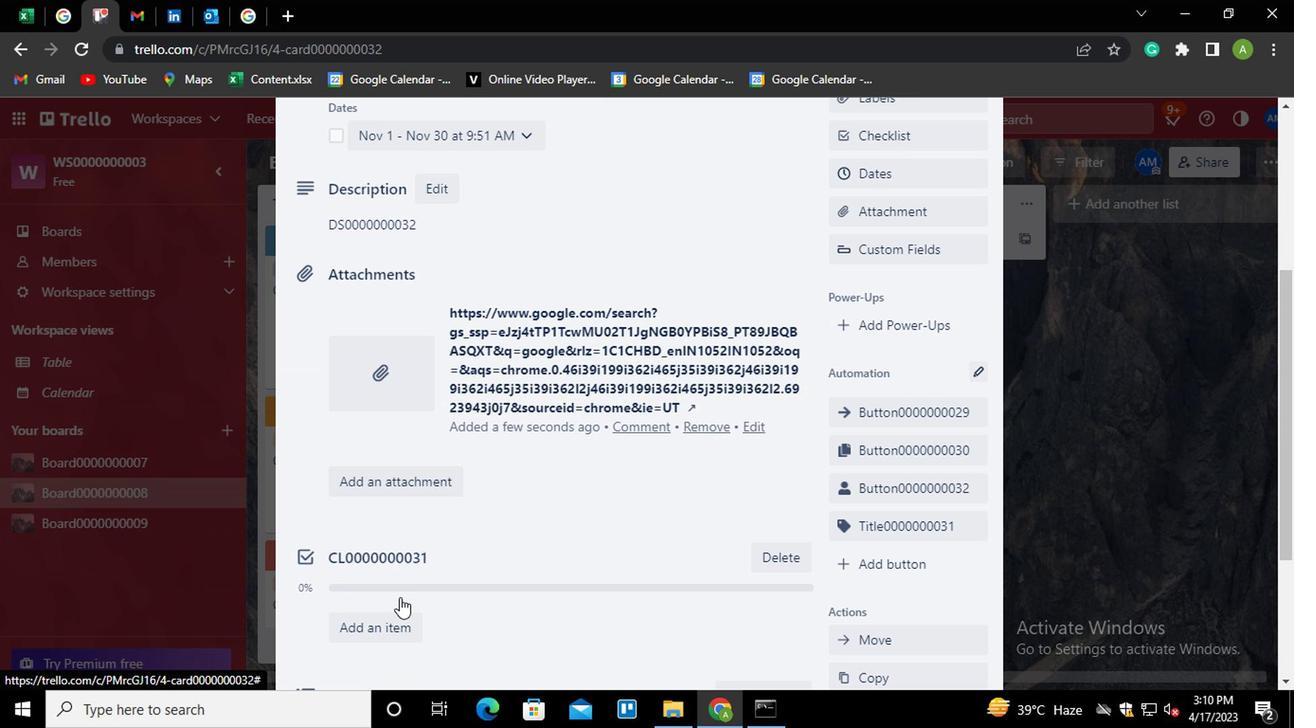 
Action: Mouse scrolled (391, 602) with delta (0, -1)
Screenshot: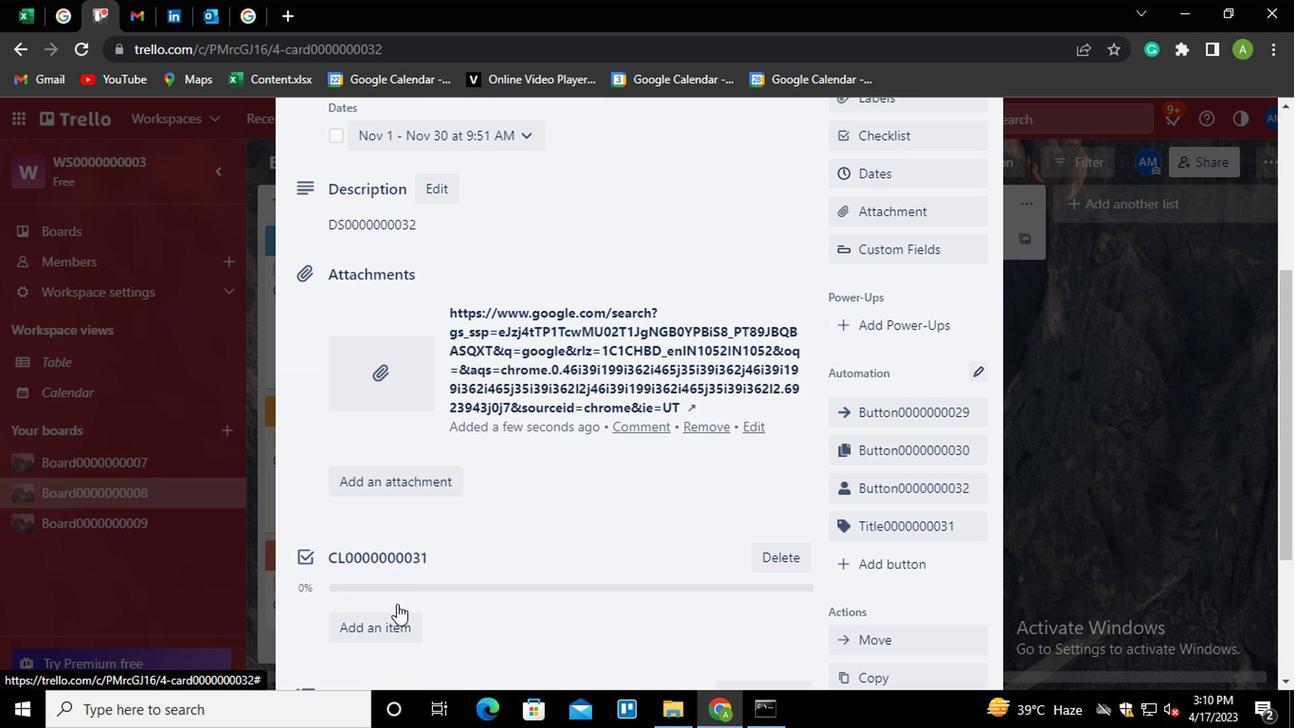 
Action: Mouse scrolled (391, 602) with delta (0, -1)
Screenshot: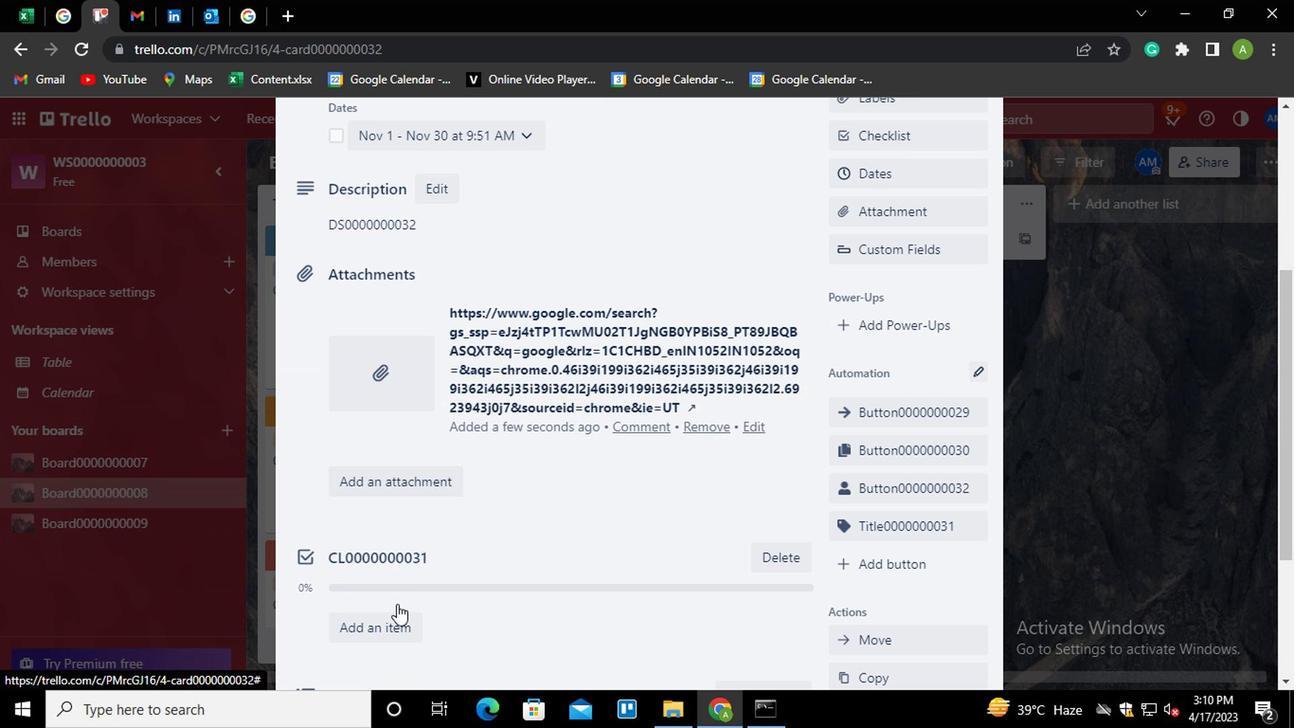 
Action: Mouse moved to (428, 529)
Screenshot: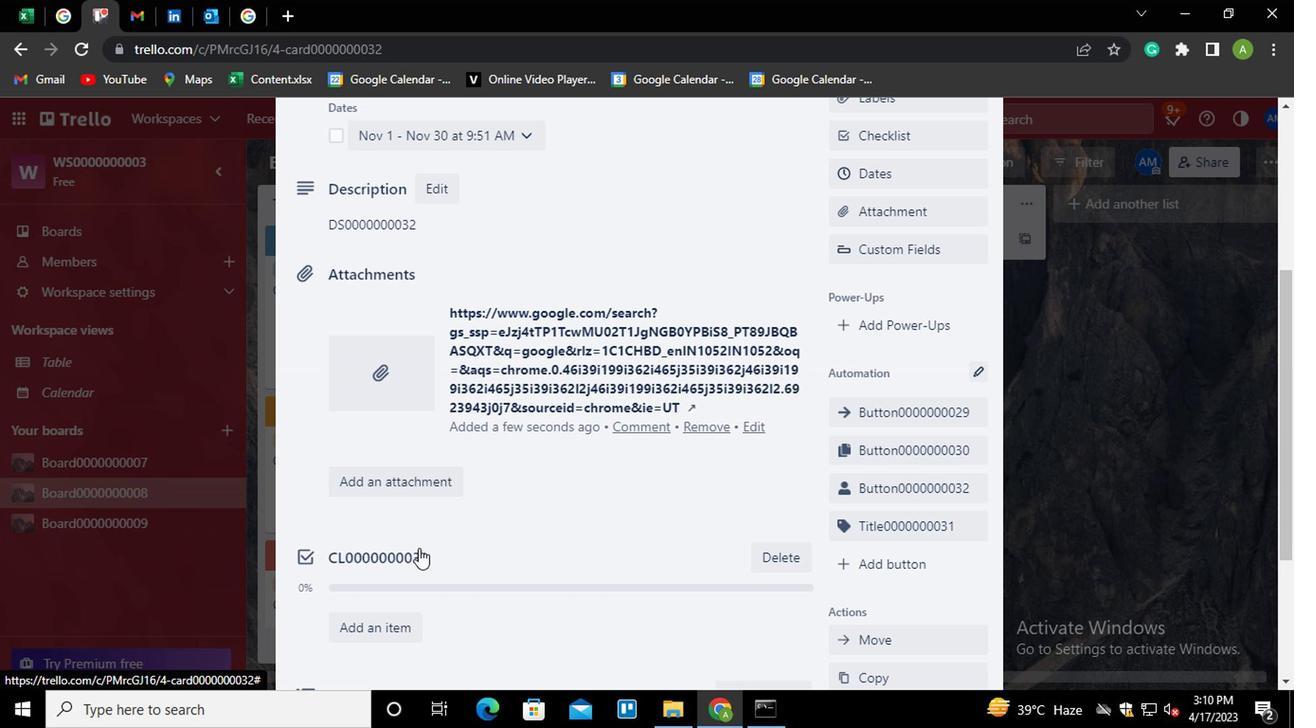 
Action: Mouse scrolled (428, 527) with delta (0, -1)
Screenshot: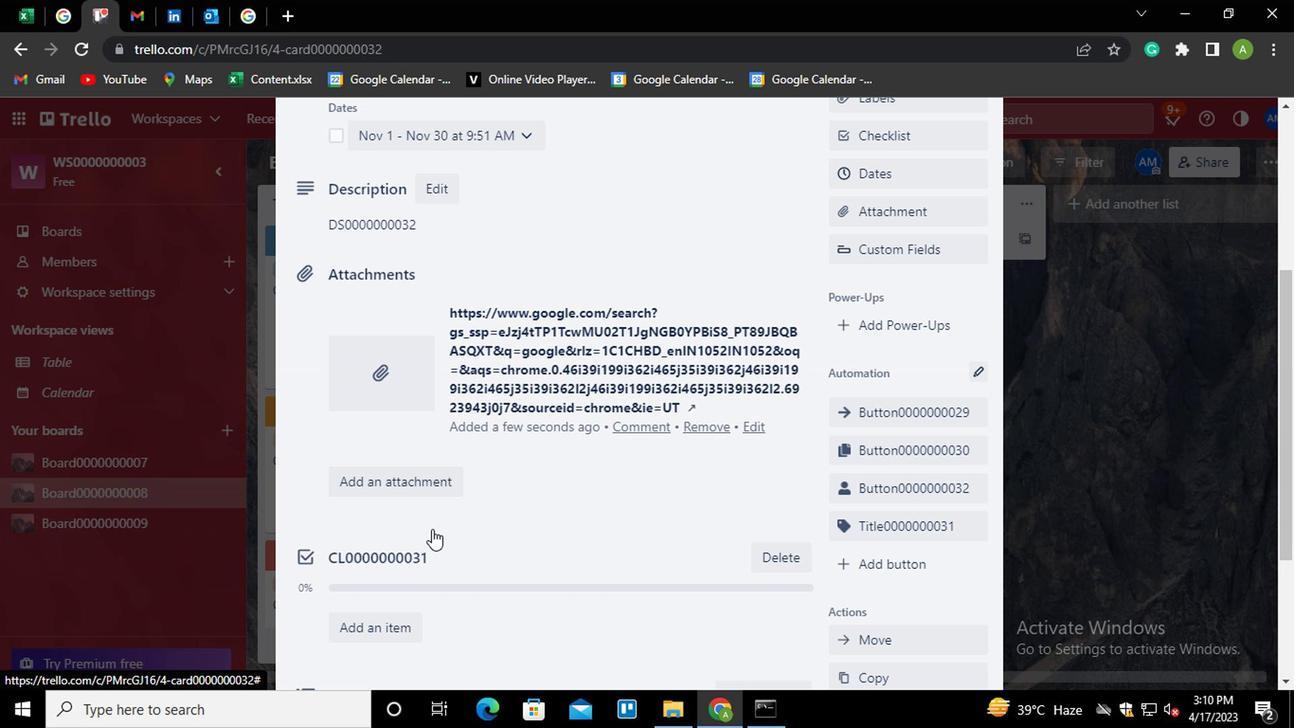 
Action: Mouse moved to (457, 502)
Screenshot: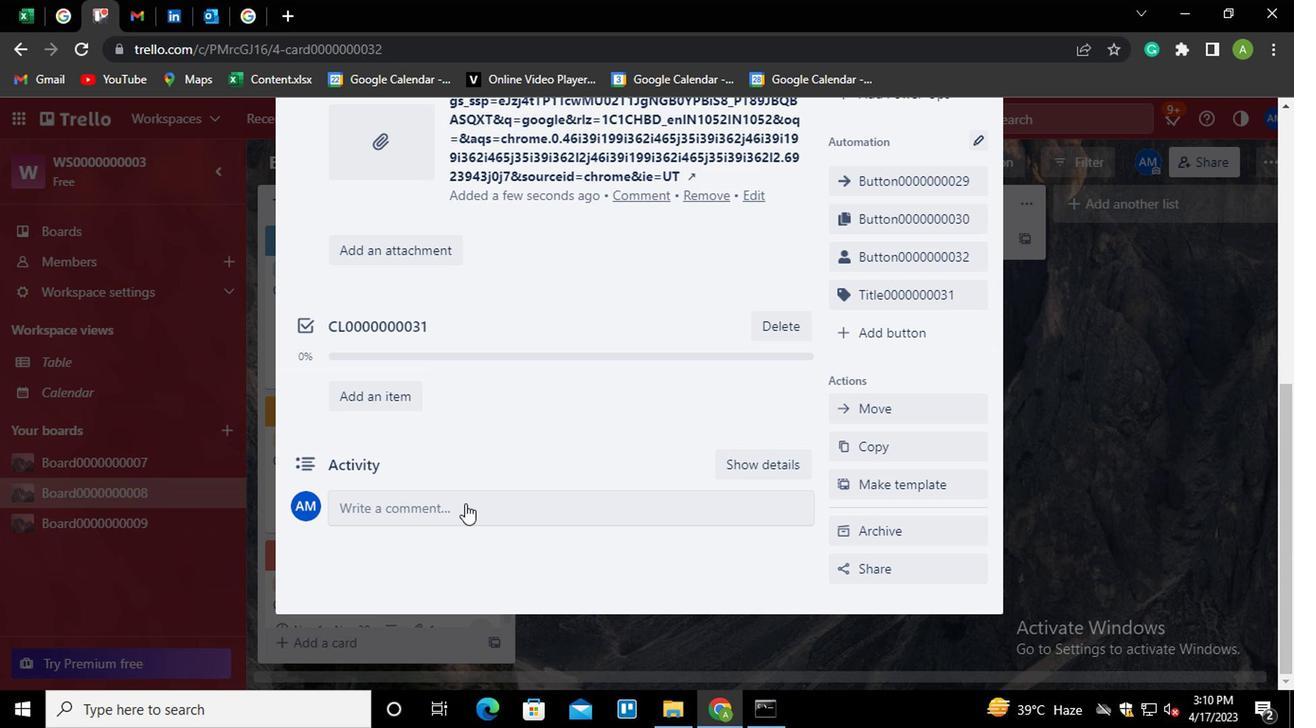 
Action: Mouse pressed left at (457, 502)
Screenshot: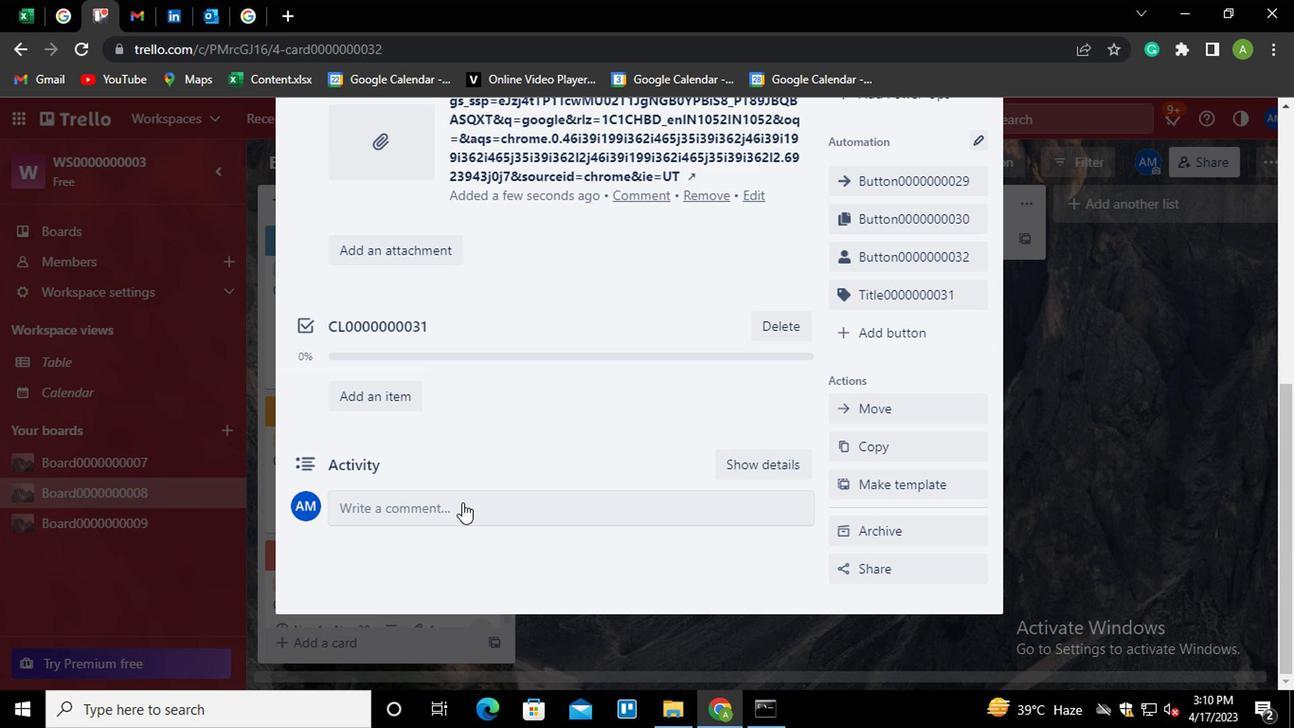 
Action: Key pressed <Key.shift><Key.shift><Key.shift><Key.shift><Key.shift><Key.shift><Key.shift><Key.shift><Key.shift><Key.shift><Key.shift><Key.shift><Key.shift><Key.shift>CM0000000032
Screenshot: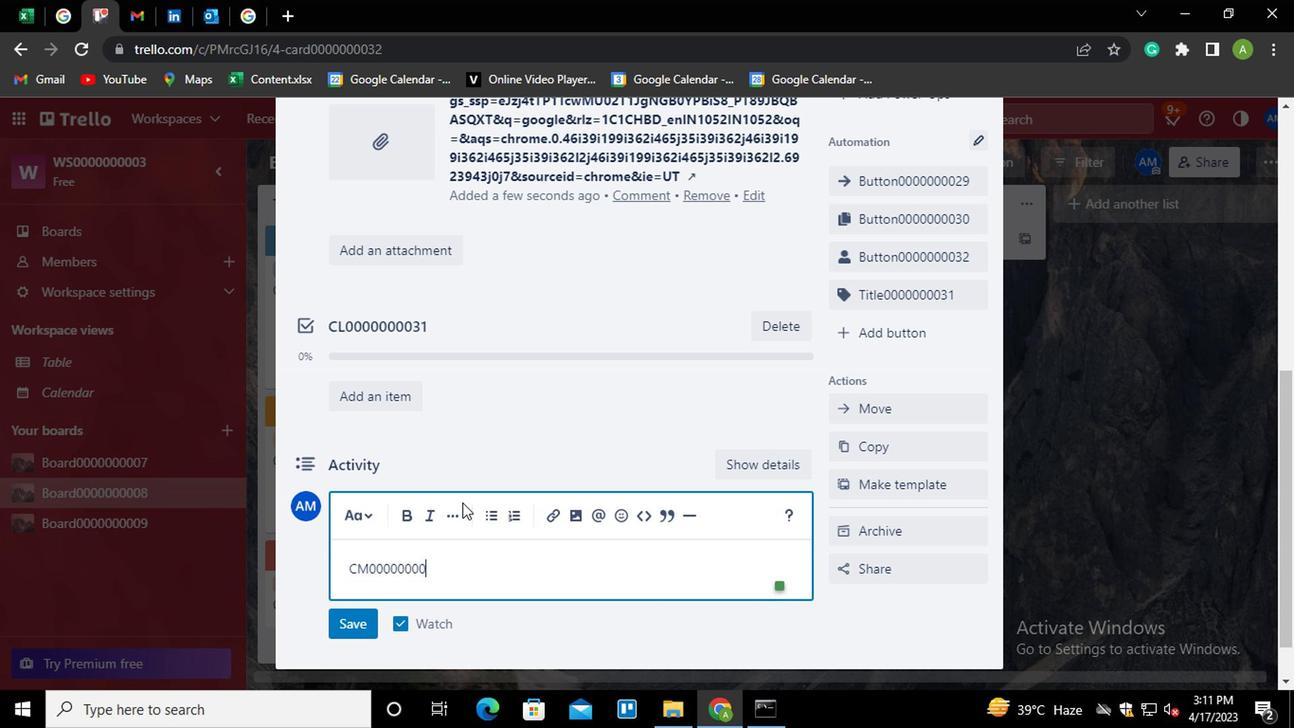 
Action: Mouse moved to (341, 616)
Screenshot: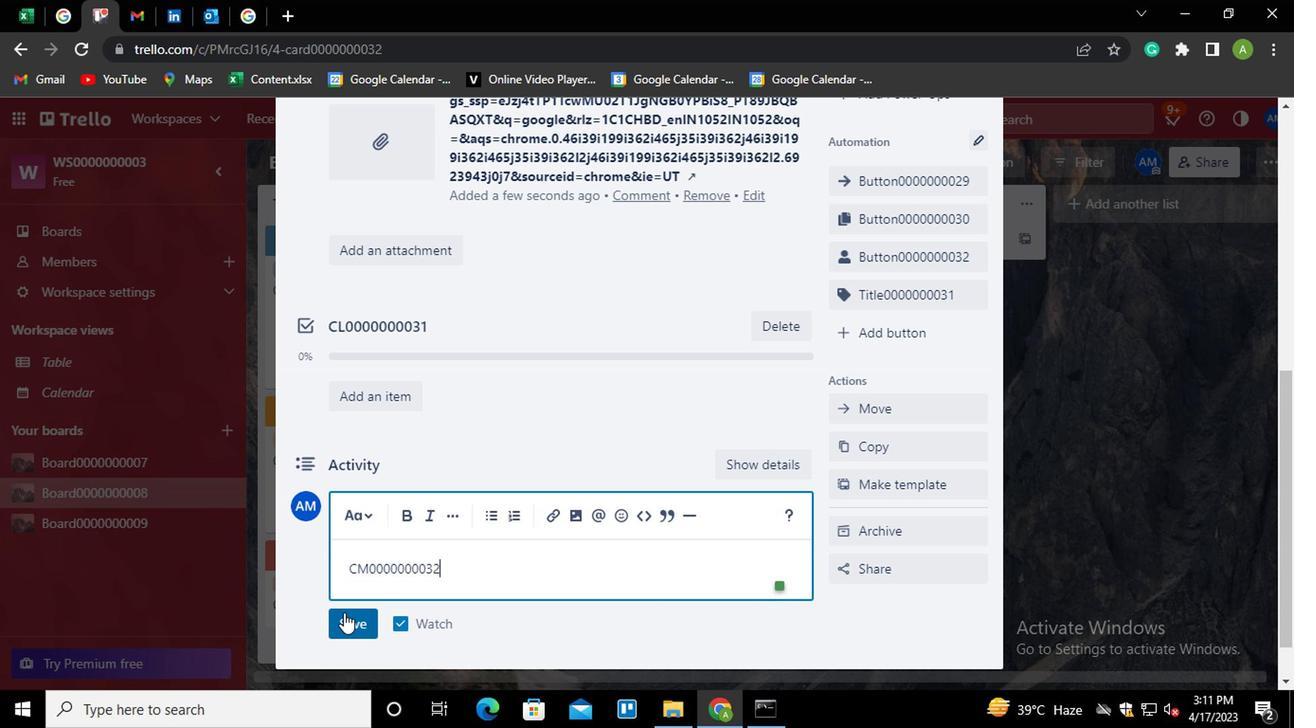 
Action: Mouse pressed left at (341, 616)
Screenshot: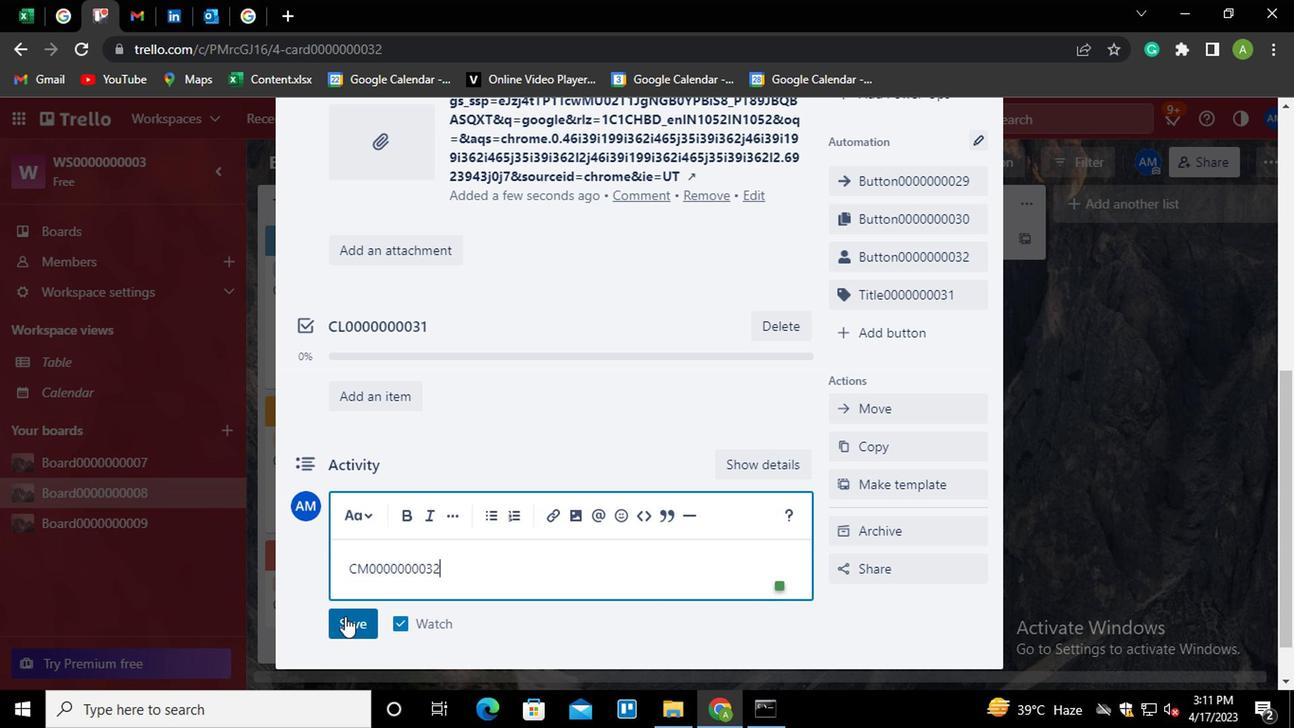 
Action: Mouse moved to (694, 558)
Screenshot: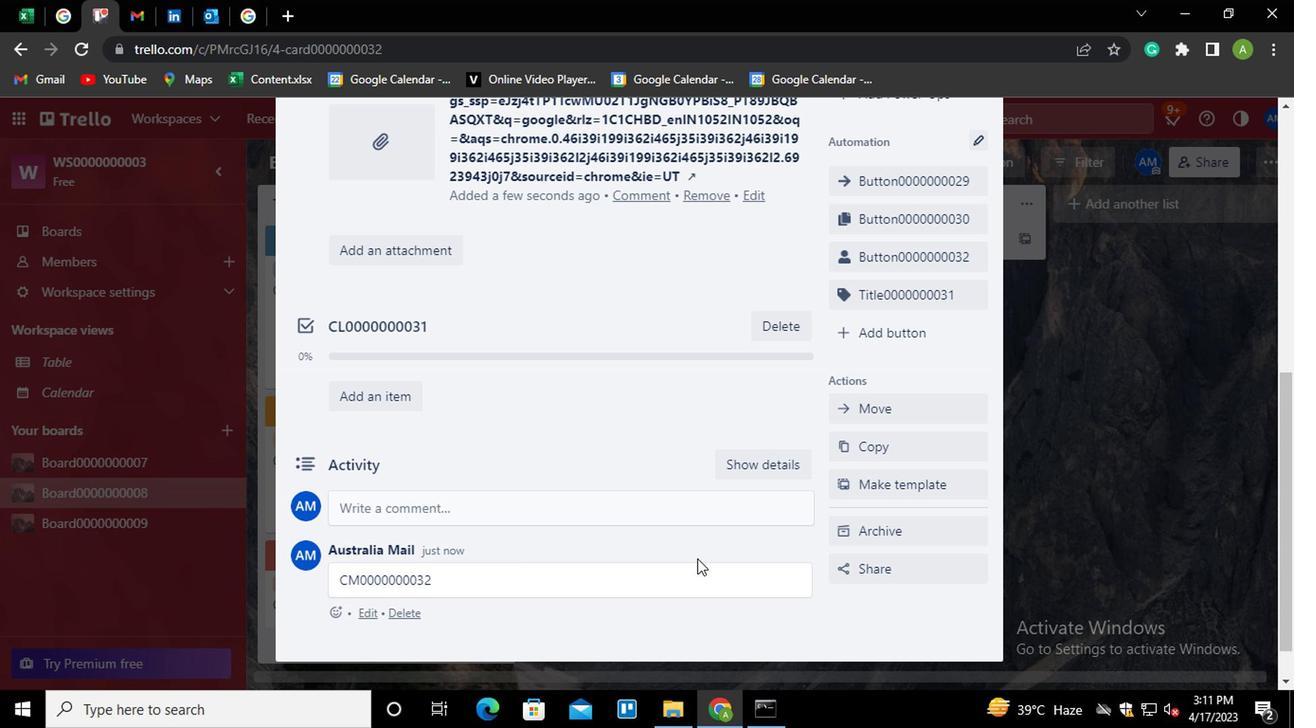 
